 Task: Find connections with filter location Villanueva de la Serena with filter topic #Projectmanagements with filter profile language Spanish with filter current company WeWork India with filter school The Interior Design Institute with filter industry Retail Pharmacies with filter service category iOS Development with filter keywords title Organizer
Action: Mouse moved to (569, 76)
Screenshot: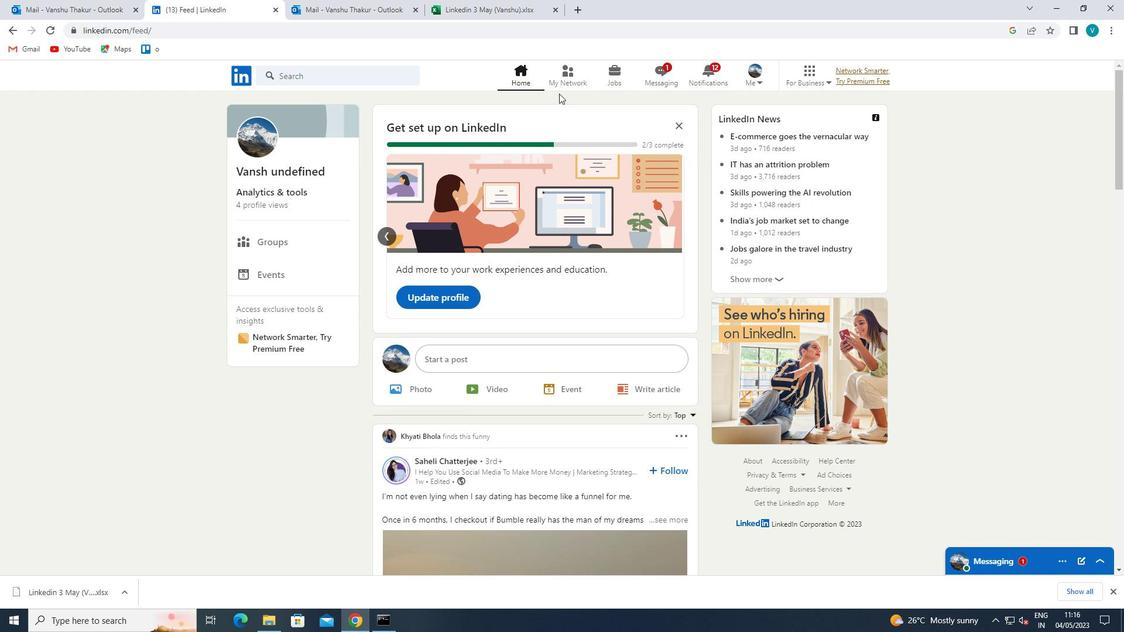 
Action: Mouse pressed left at (569, 76)
Screenshot: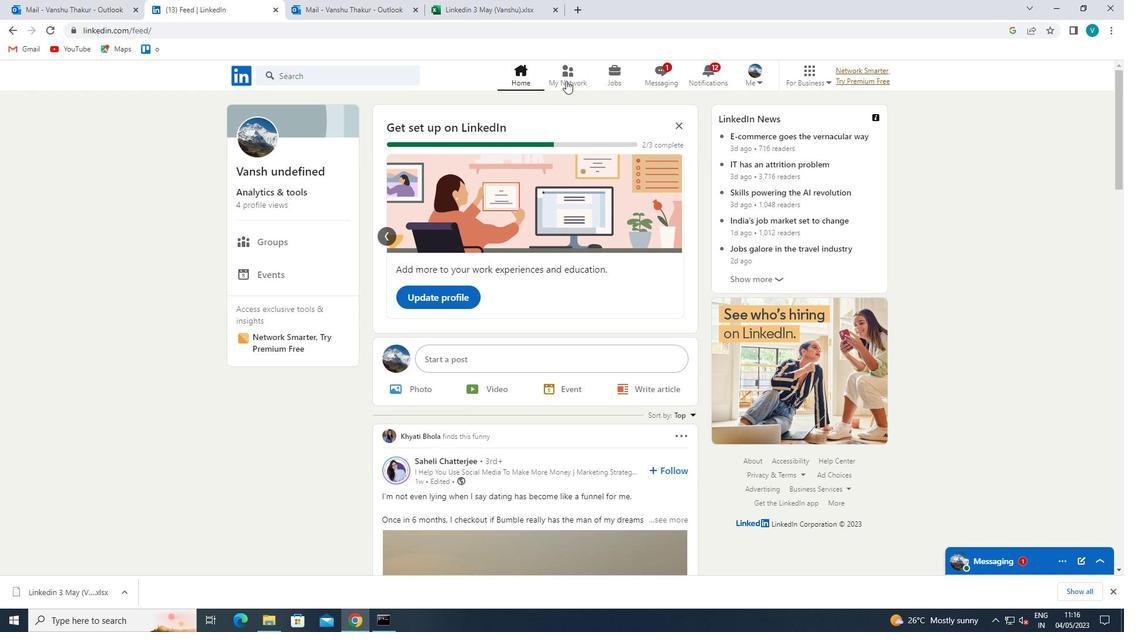 
Action: Mouse moved to (326, 142)
Screenshot: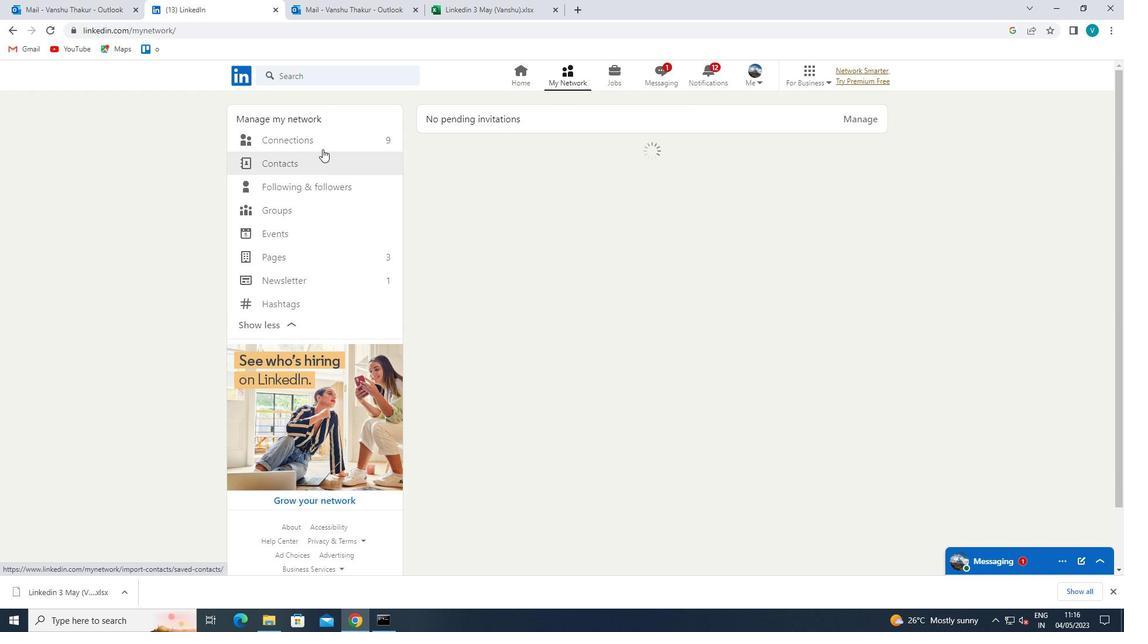 
Action: Mouse pressed left at (326, 142)
Screenshot: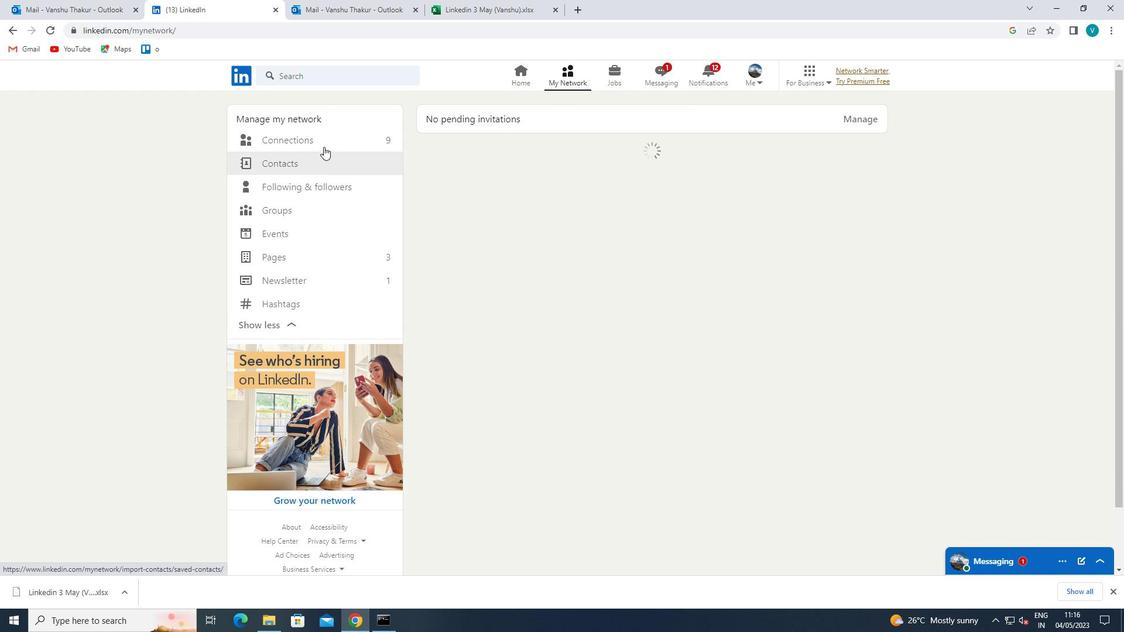 
Action: Mouse moved to (673, 144)
Screenshot: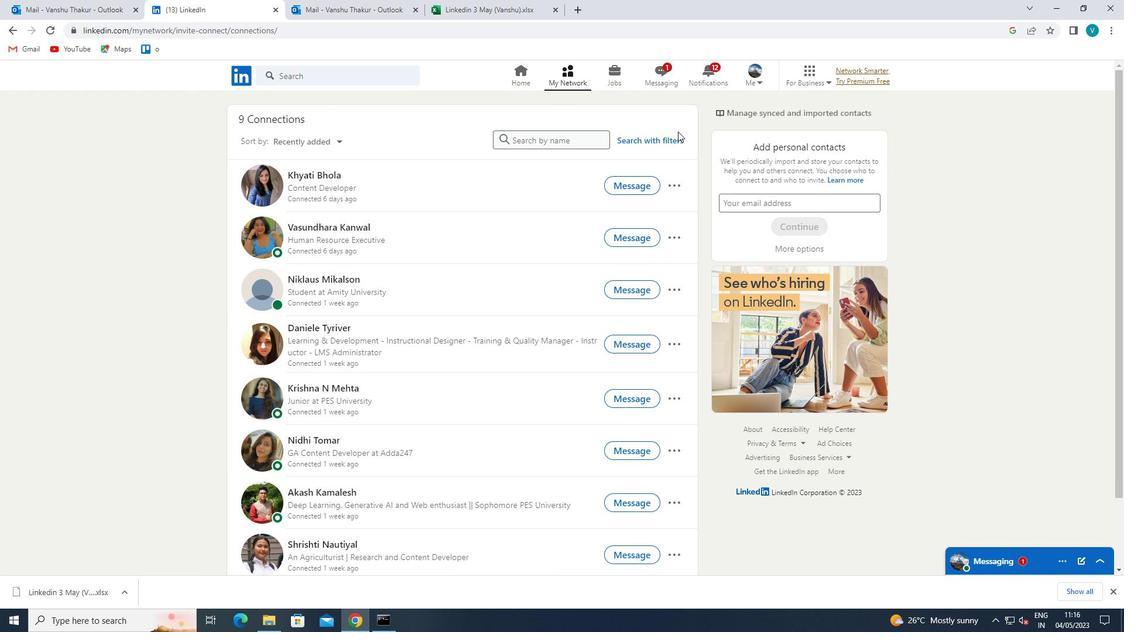 
Action: Mouse pressed left at (673, 144)
Screenshot: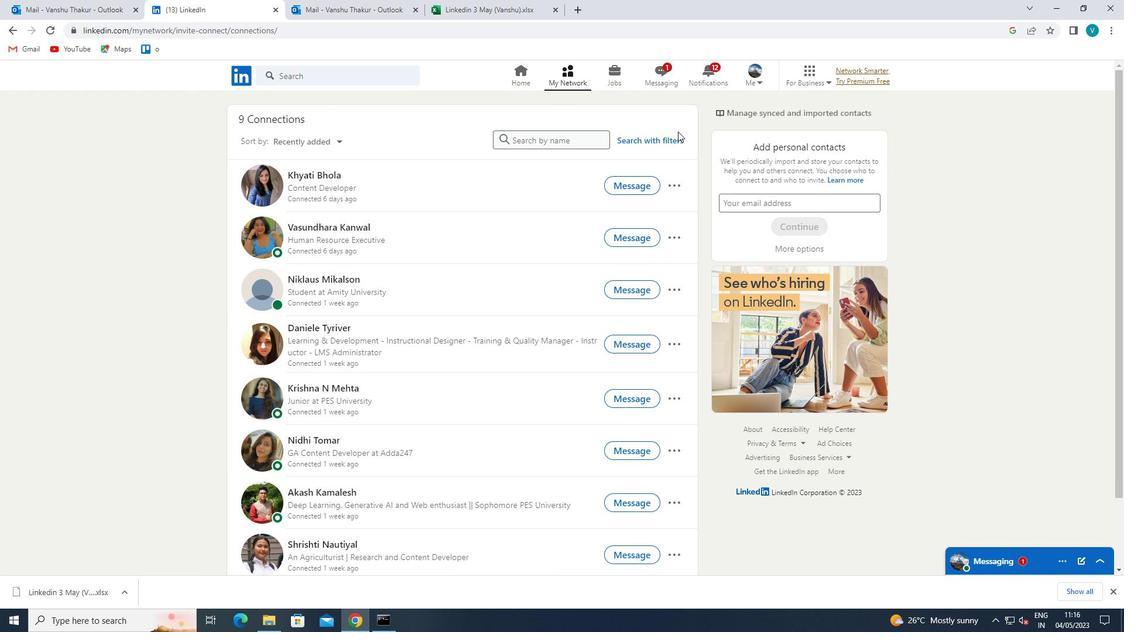 
Action: Mouse moved to (574, 111)
Screenshot: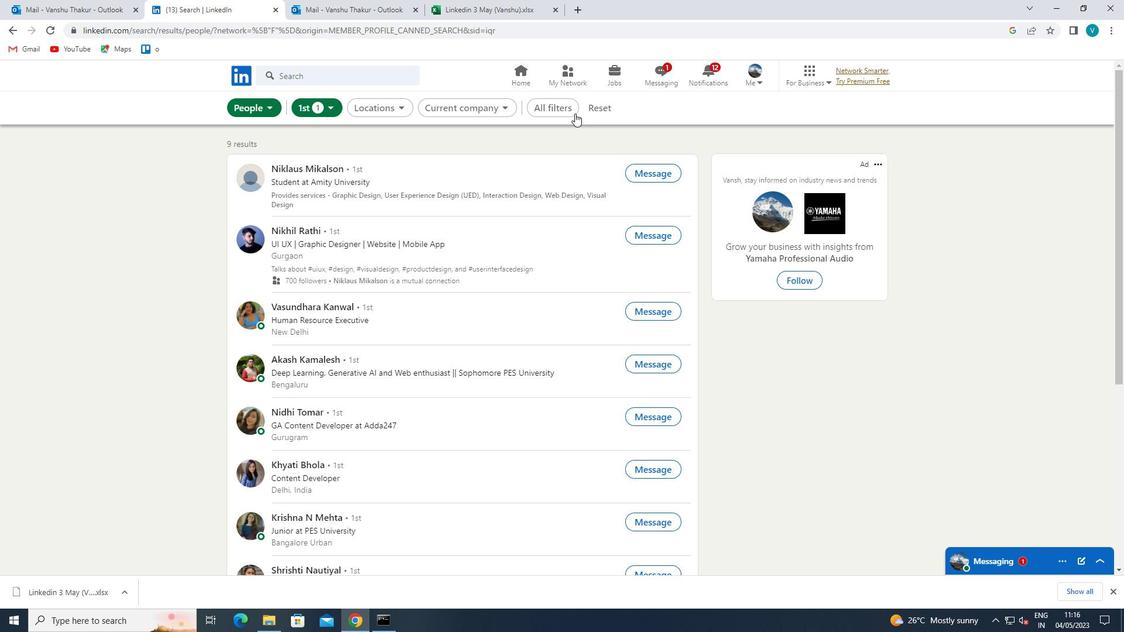 
Action: Mouse pressed left at (574, 111)
Screenshot: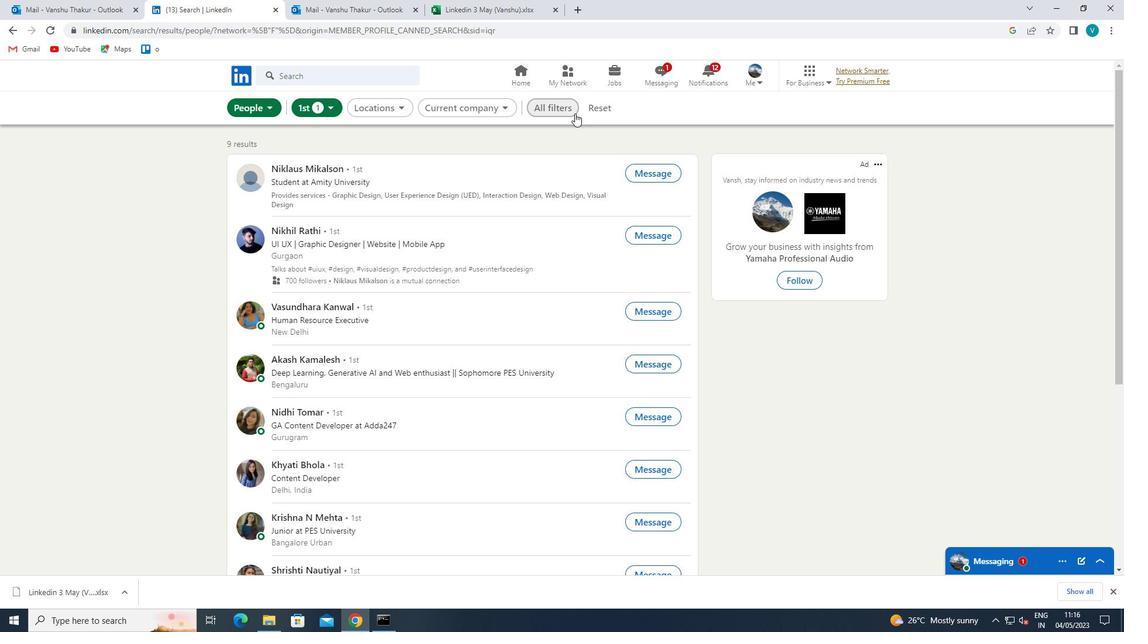 
Action: Mouse moved to (915, 207)
Screenshot: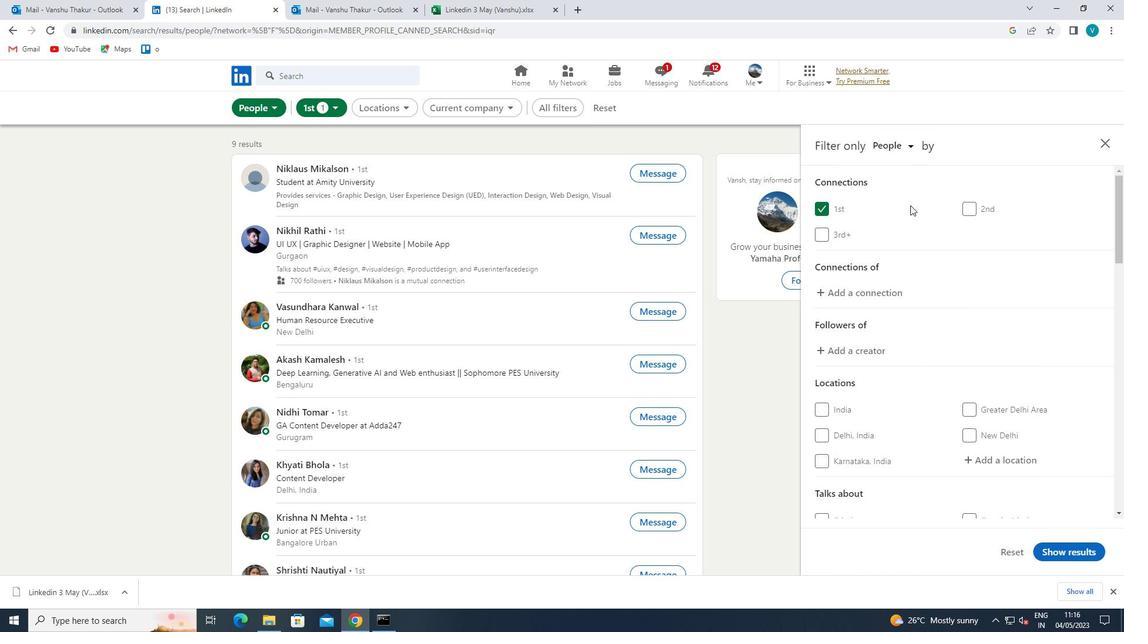 
Action: Mouse scrolled (915, 206) with delta (0, 0)
Screenshot: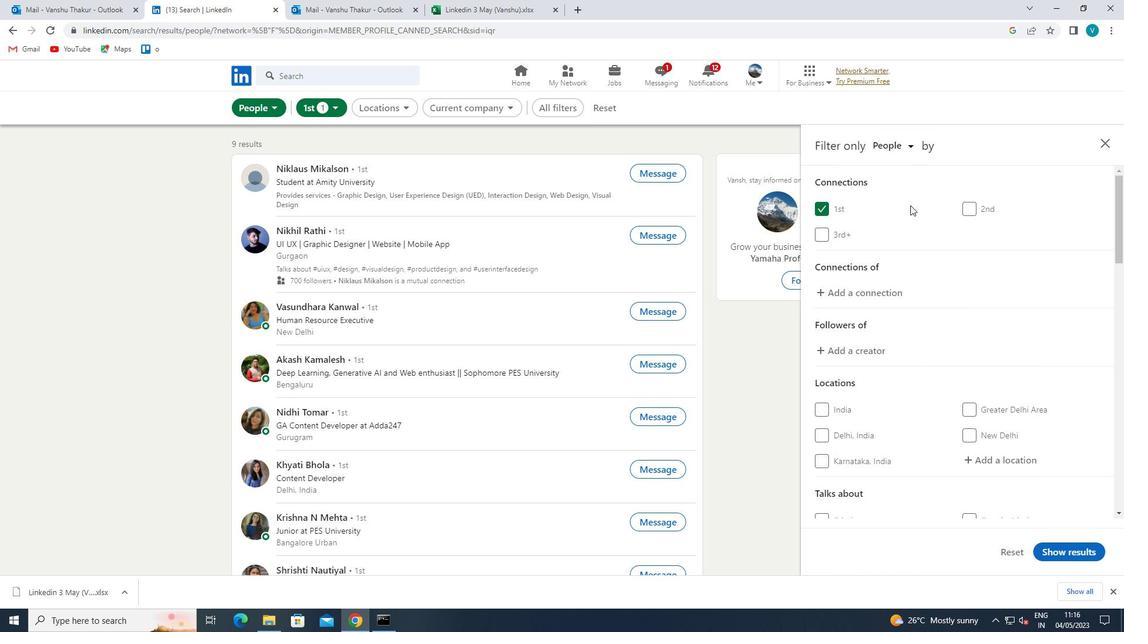 
Action: Mouse moved to (917, 208)
Screenshot: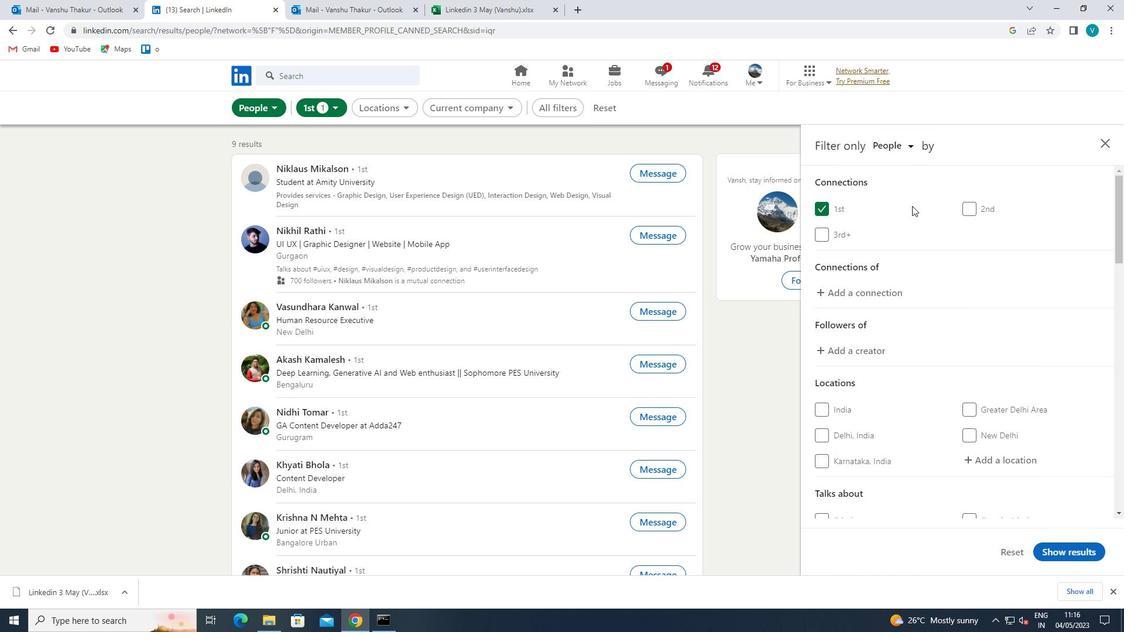 
Action: Mouse scrolled (917, 207) with delta (0, 0)
Screenshot: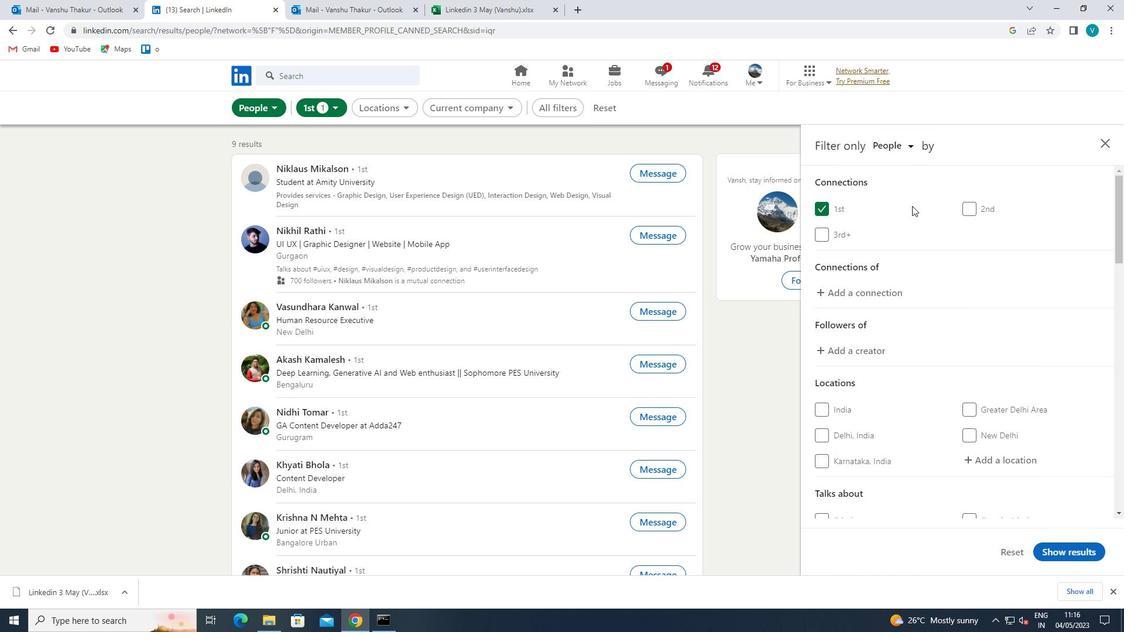 
Action: Mouse moved to (918, 208)
Screenshot: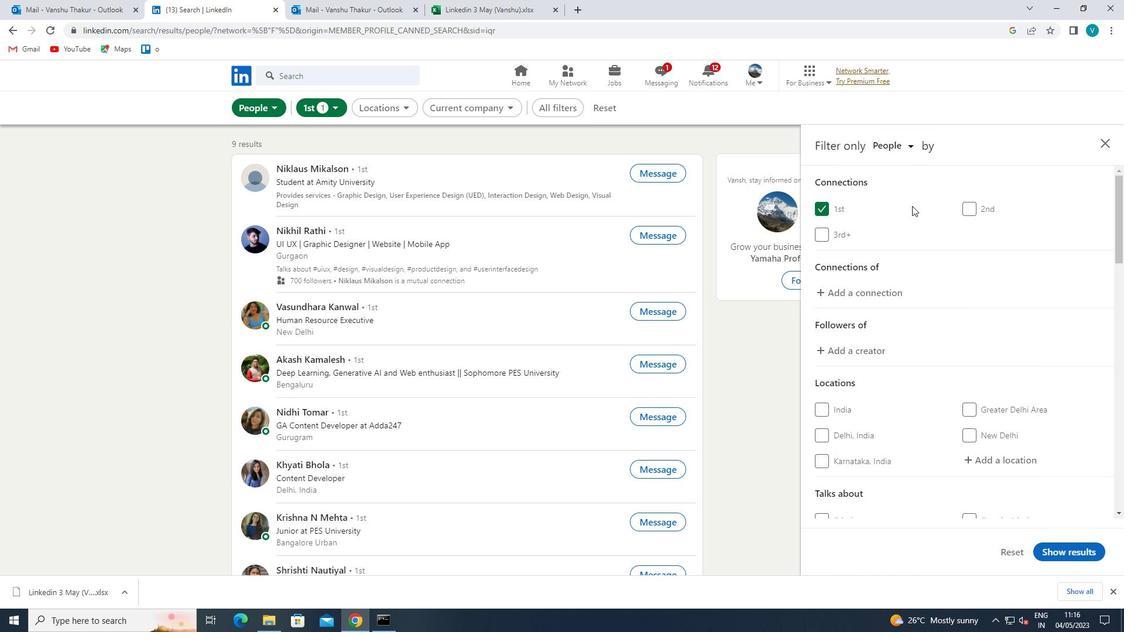 
Action: Mouse scrolled (918, 207) with delta (0, 0)
Screenshot: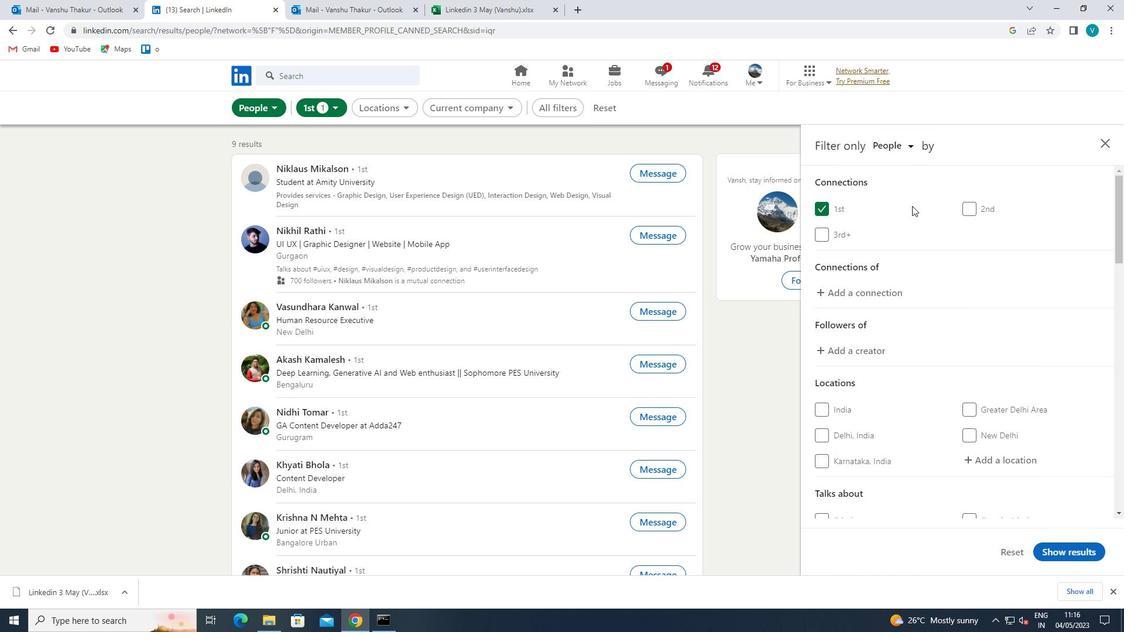 
Action: Mouse moved to (991, 280)
Screenshot: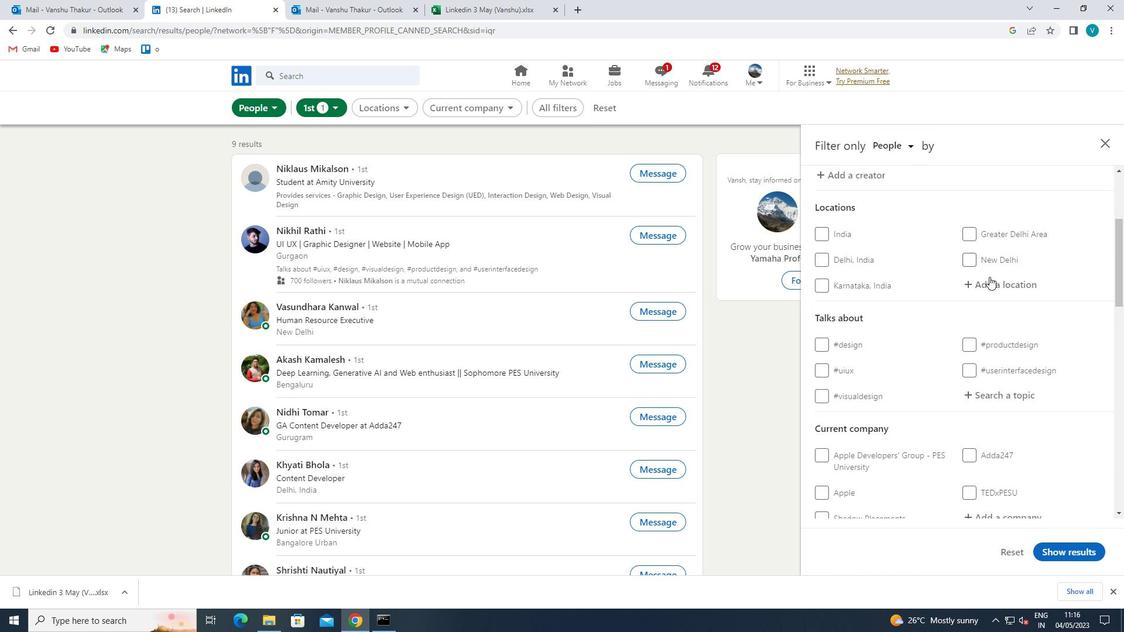 
Action: Mouse pressed left at (991, 280)
Screenshot: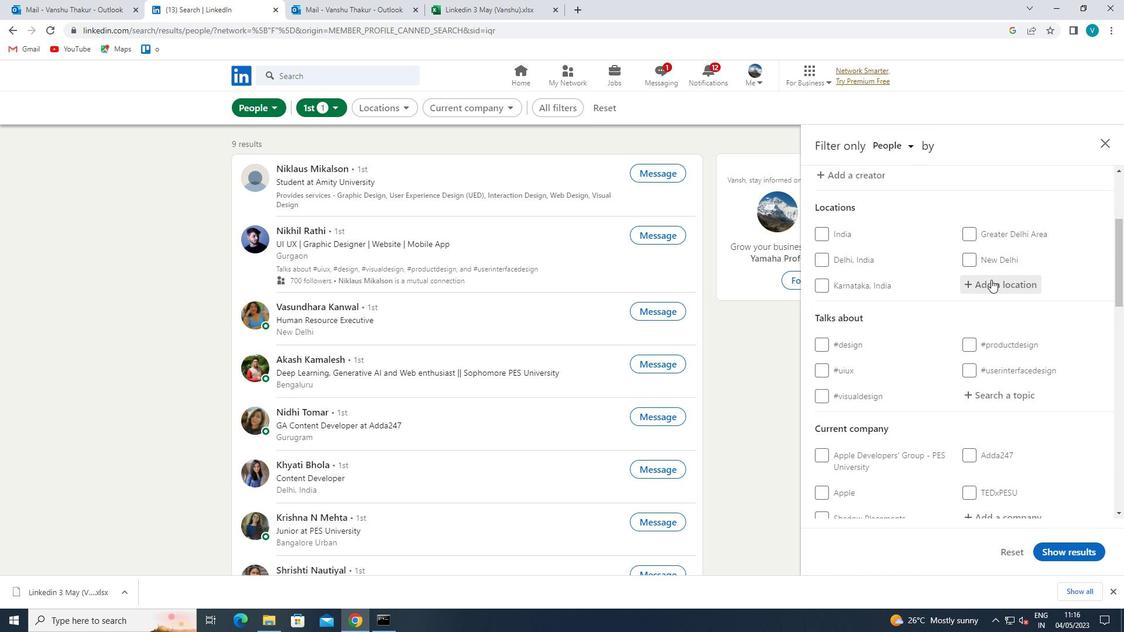 
Action: Key pressed <Key.shift>VILLANUEVA
Screenshot: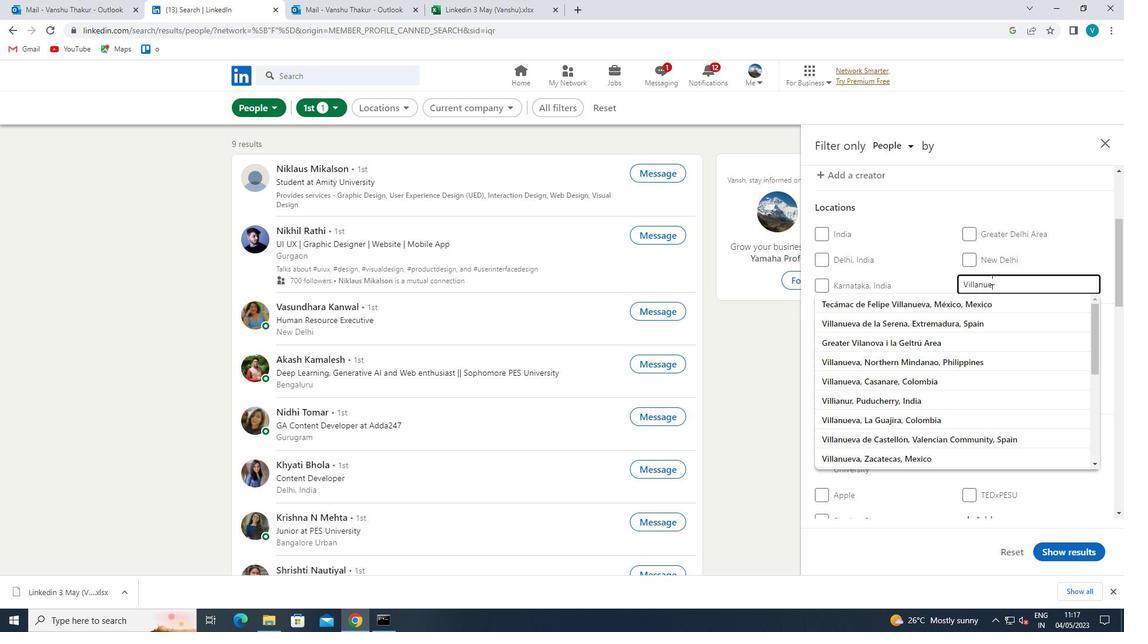 
Action: Mouse moved to (989, 313)
Screenshot: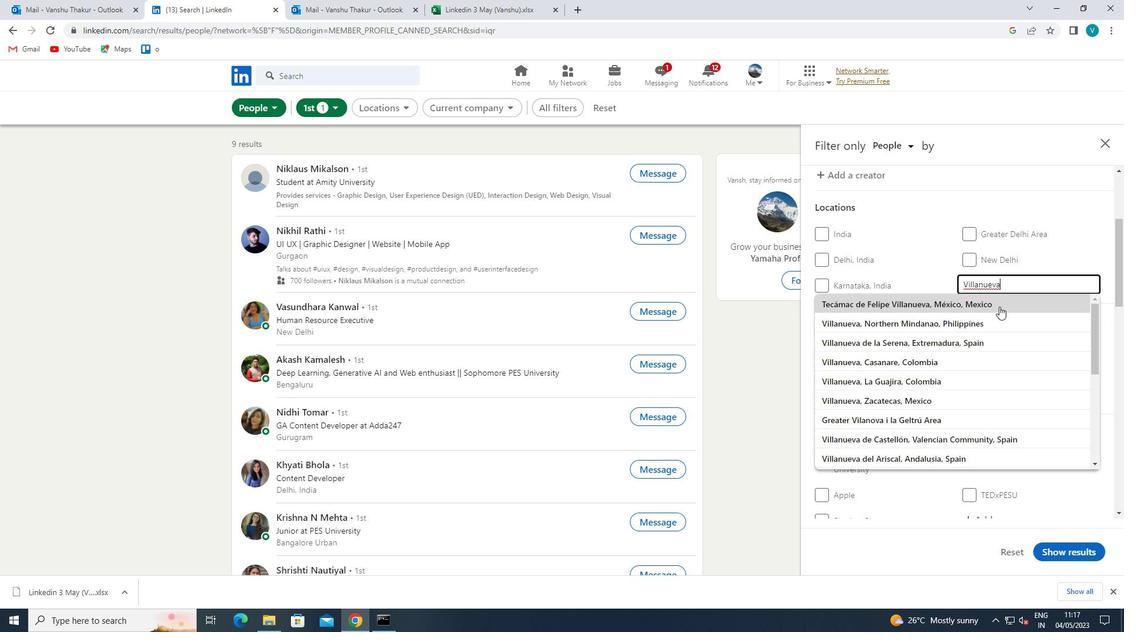 
Action: Mouse pressed left at (989, 313)
Screenshot: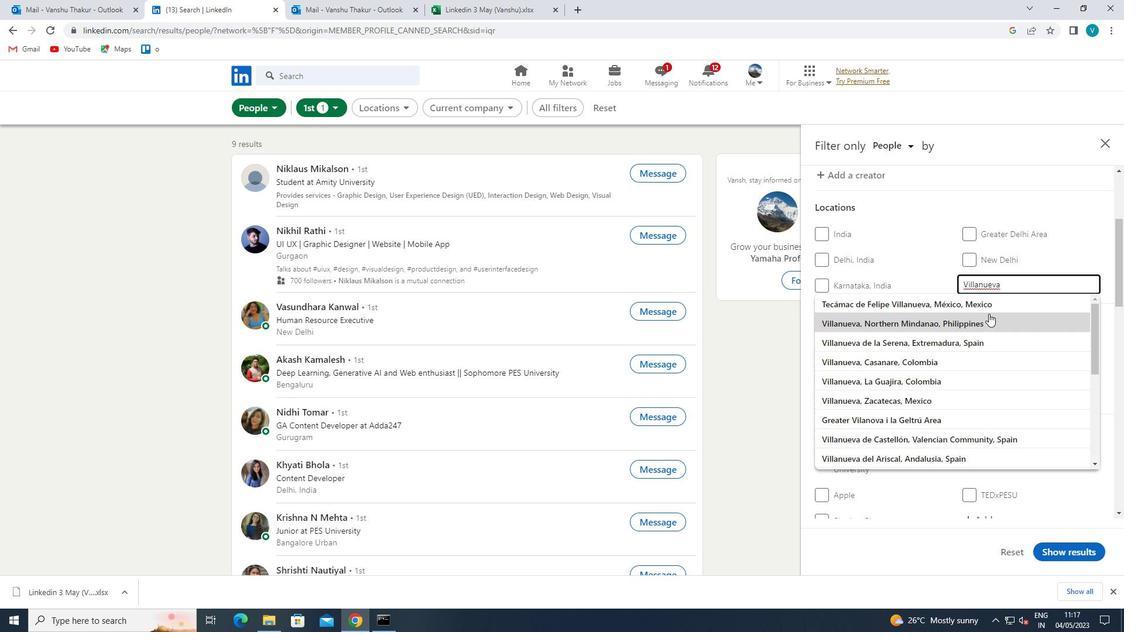 
Action: Mouse moved to (989, 314)
Screenshot: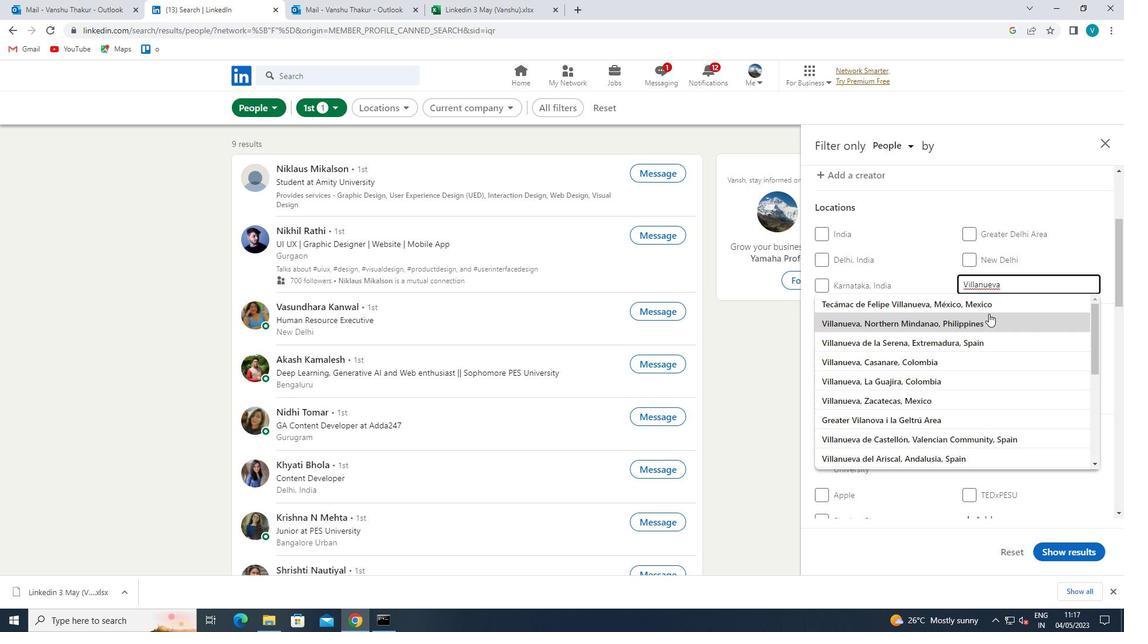 
Action: Mouse scrolled (989, 313) with delta (0, 0)
Screenshot: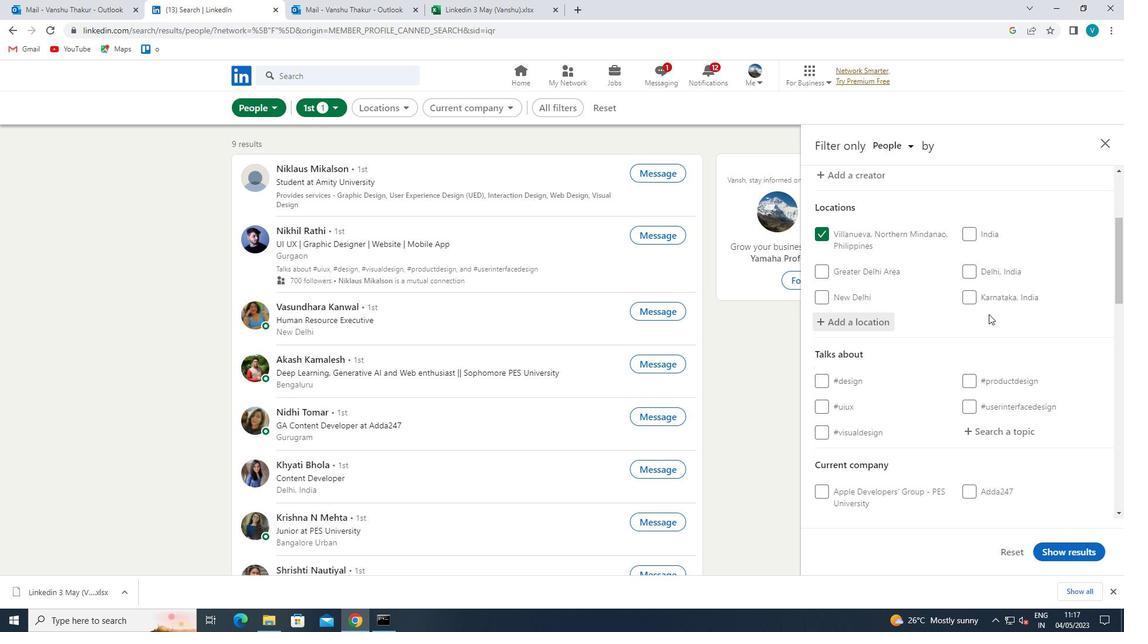 
Action: Mouse scrolled (989, 313) with delta (0, 0)
Screenshot: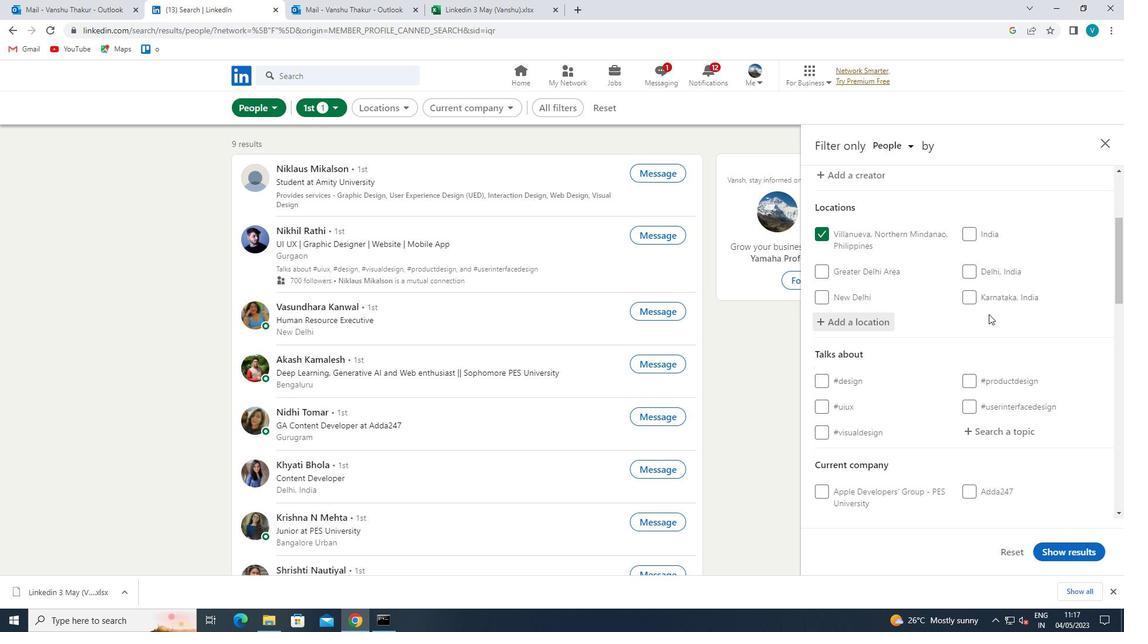 
Action: Mouse moved to (991, 313)
Screenshot: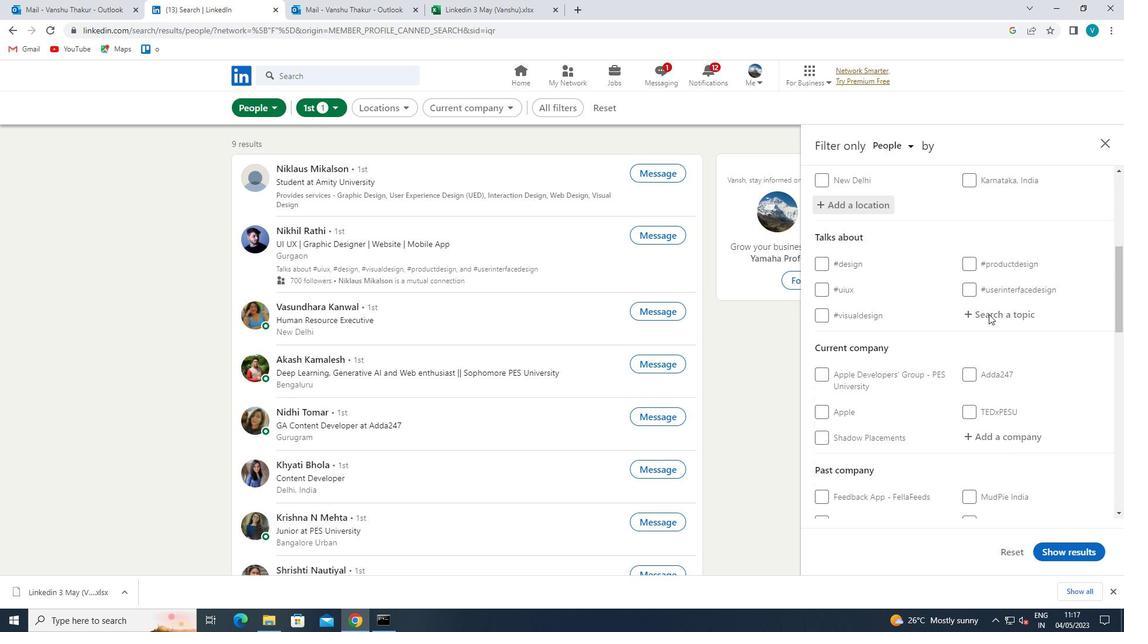
Action: Mouse pressed left at (991, 313)
Screenshot: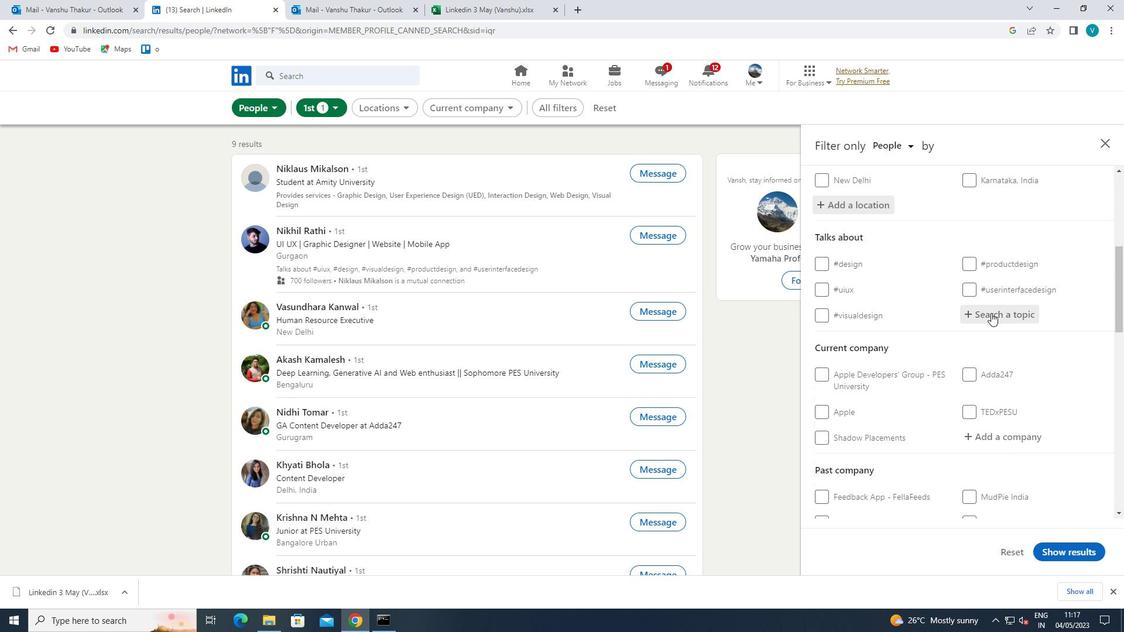 
Action: Mouse moved to (991, 313)
Screenshot: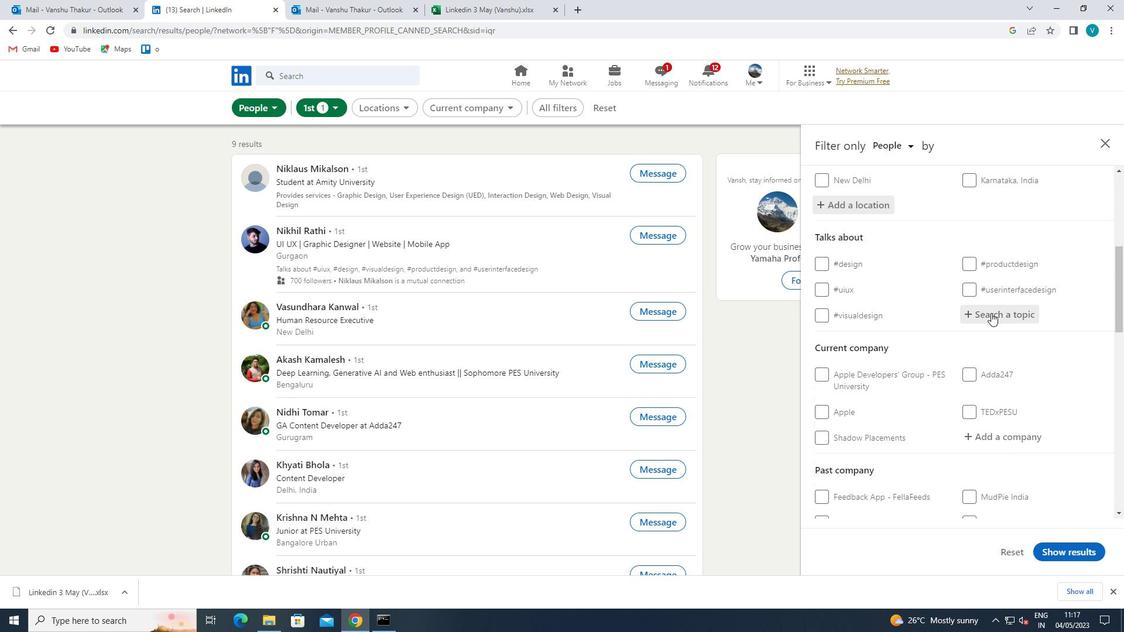 
Action: Key pressed PROJECT
Screenshot: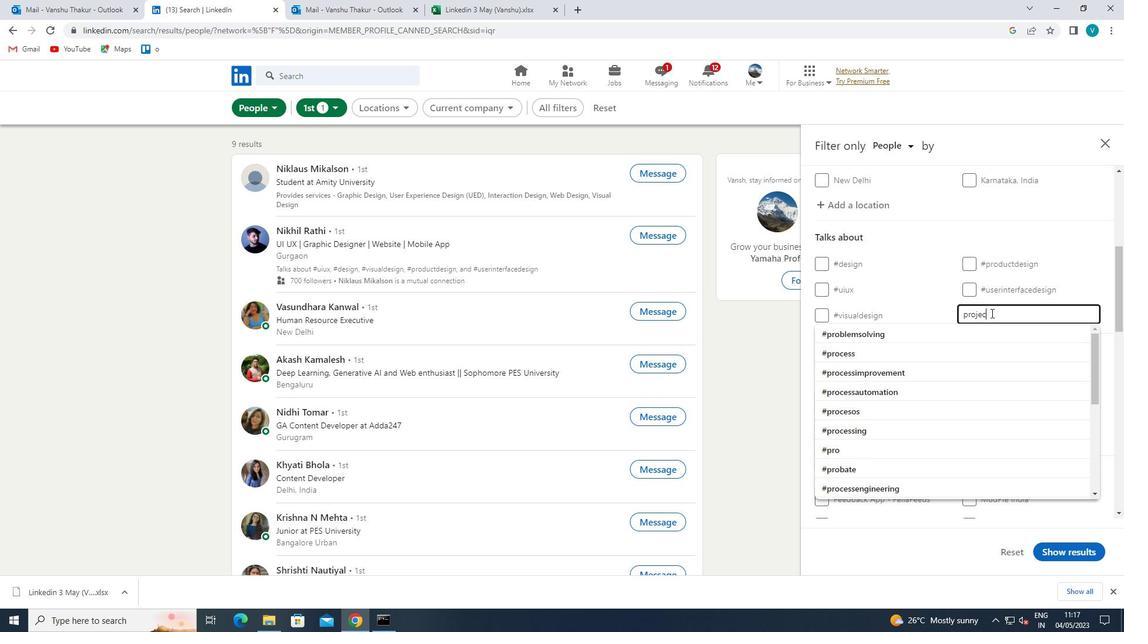 
Action: Mouse moved to (987, 316)
Screenshot: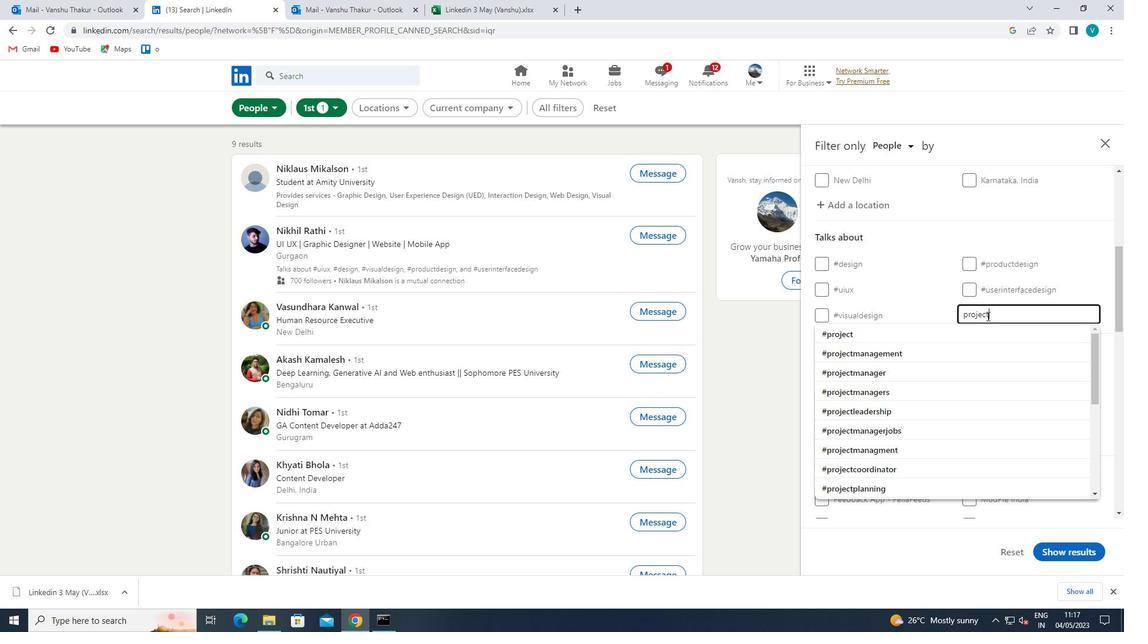 
Action: Key pressed MANAGEMENTS
Screenshot: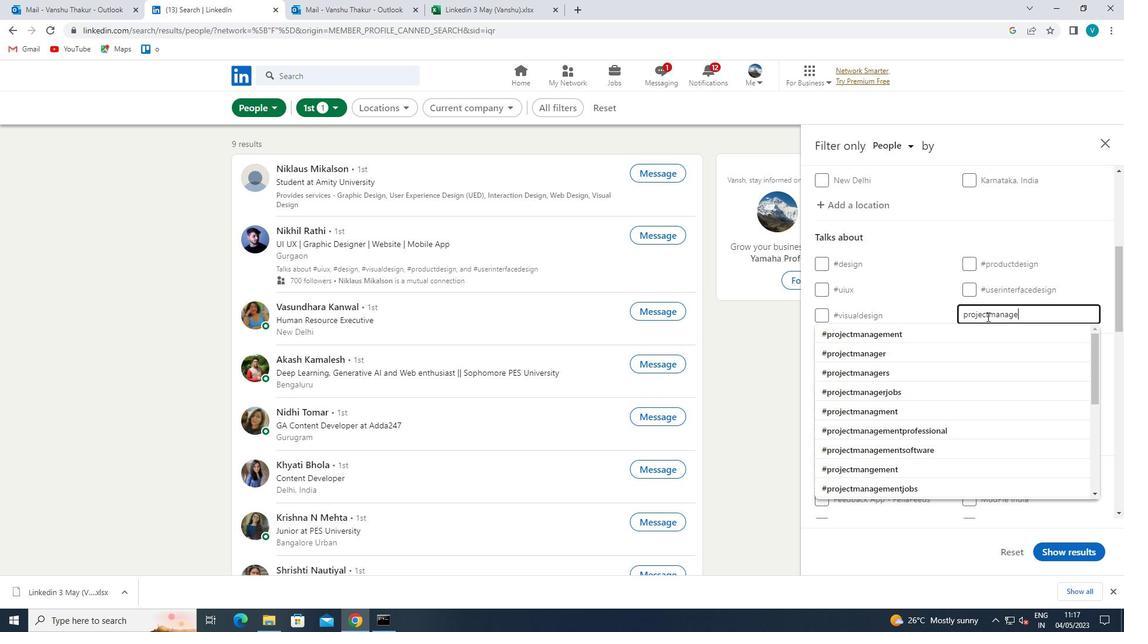 
Action: Mouse moved to (957, 310)
Screenshot: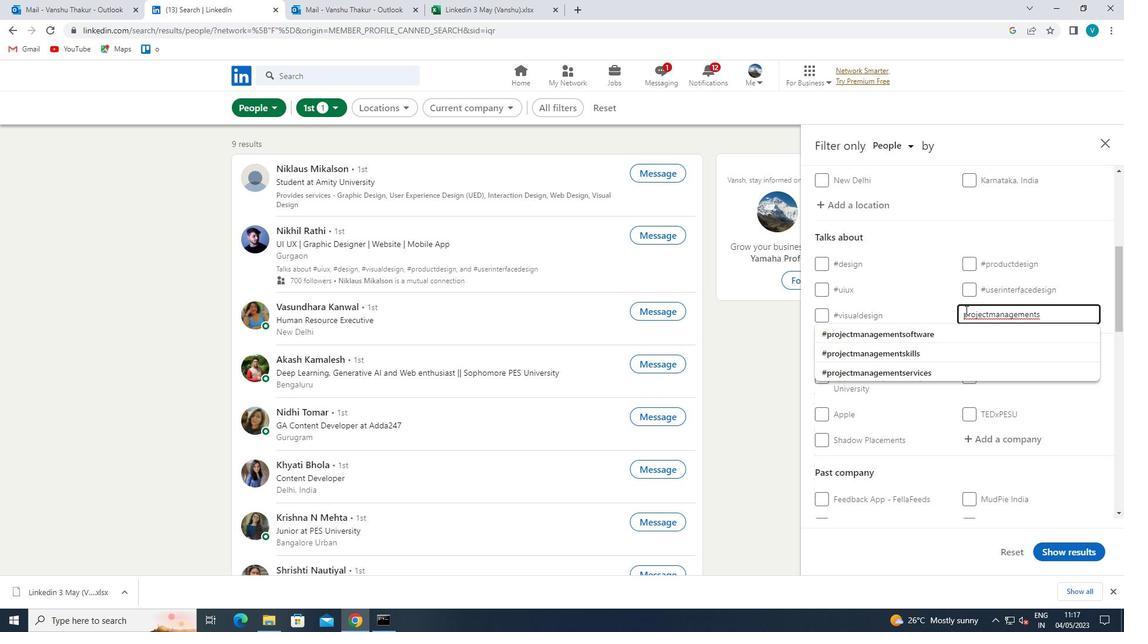 
Action: Mouse pressed left at (957, 310)
Screenshot: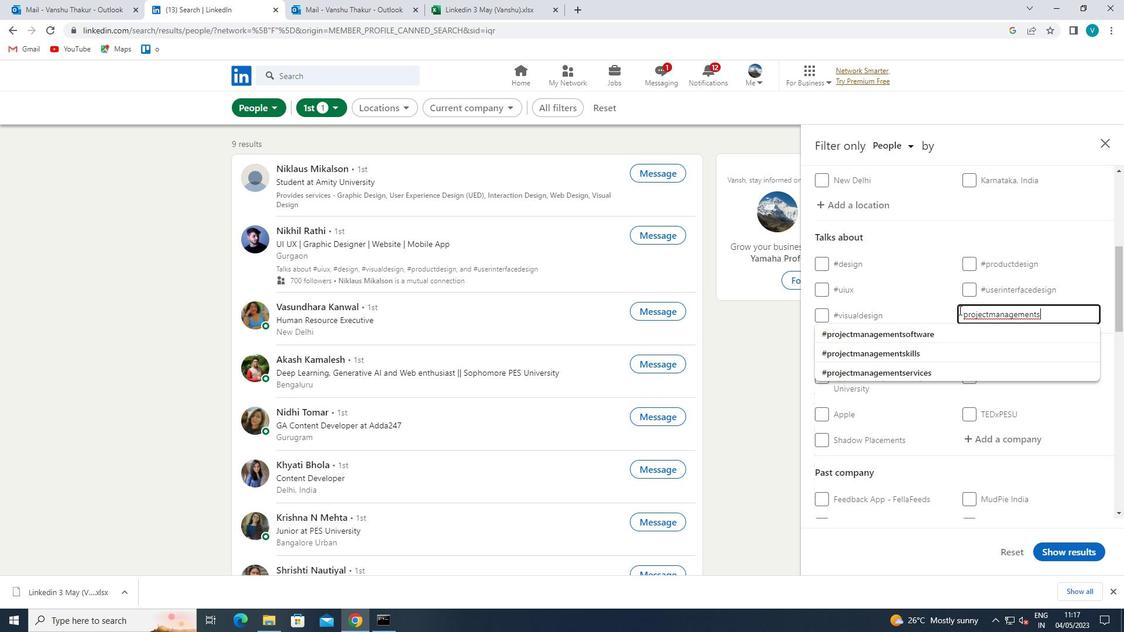
Action: Mouse moved to (957, 309)
Screenshot: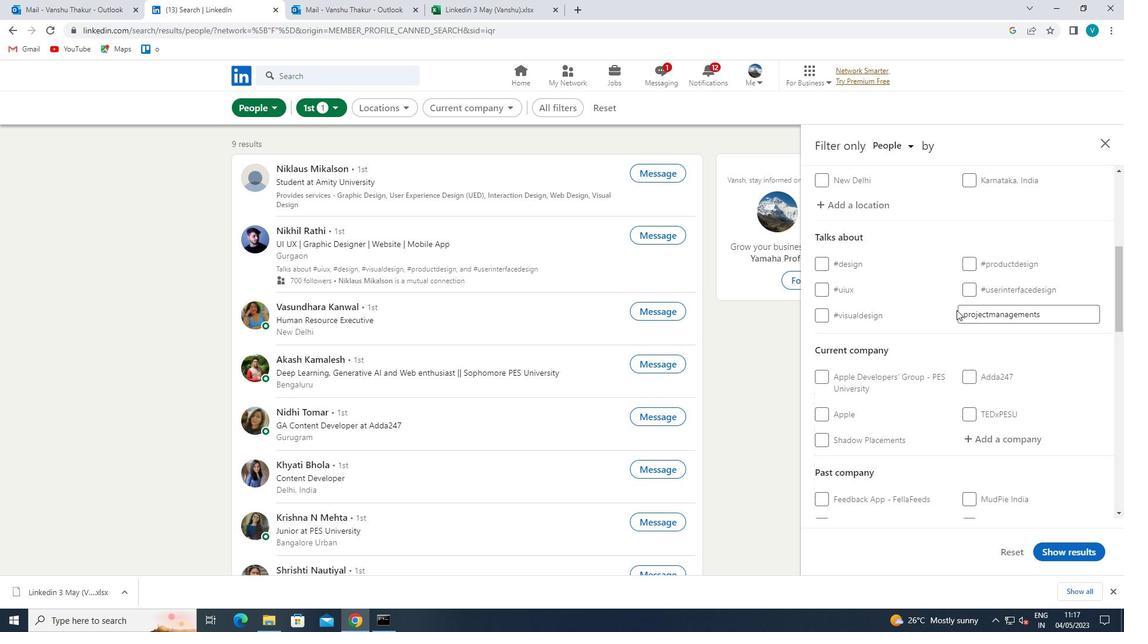 
Action: Mouse scrolled (957, 309) with delta (0, 0)
Screenshot: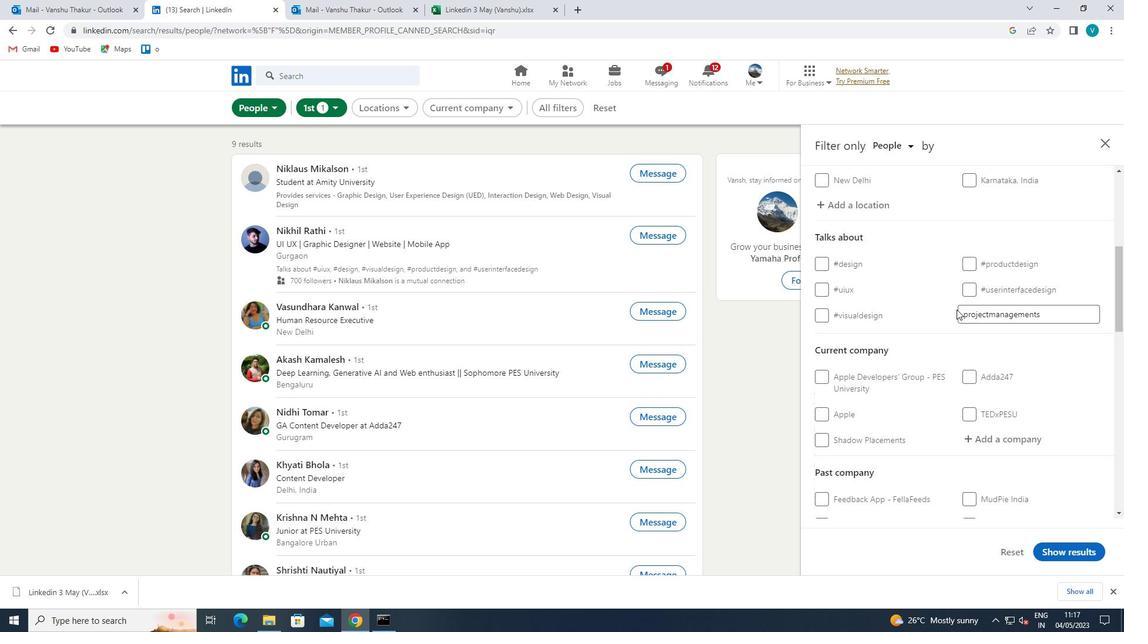 
Action: Mouse scrolled (957, 309) with delta (0, 0)
Screenshot: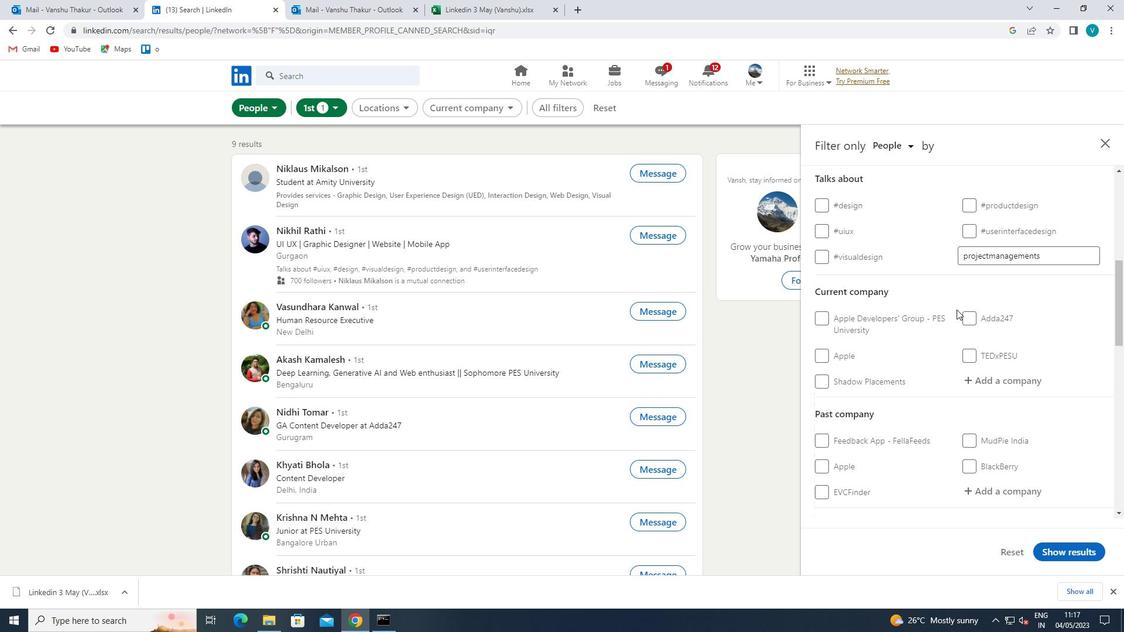 
Action: Mouse moved to (993, 319)
Screenshot: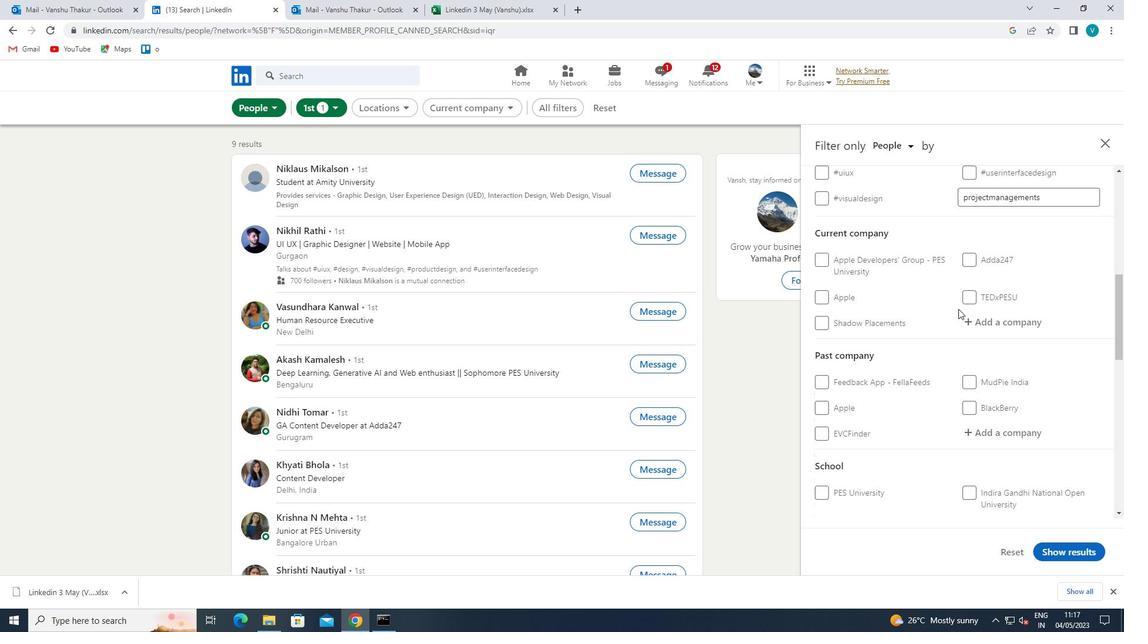 
Action: Mouse pressed left at (993, 319)
Screenshot: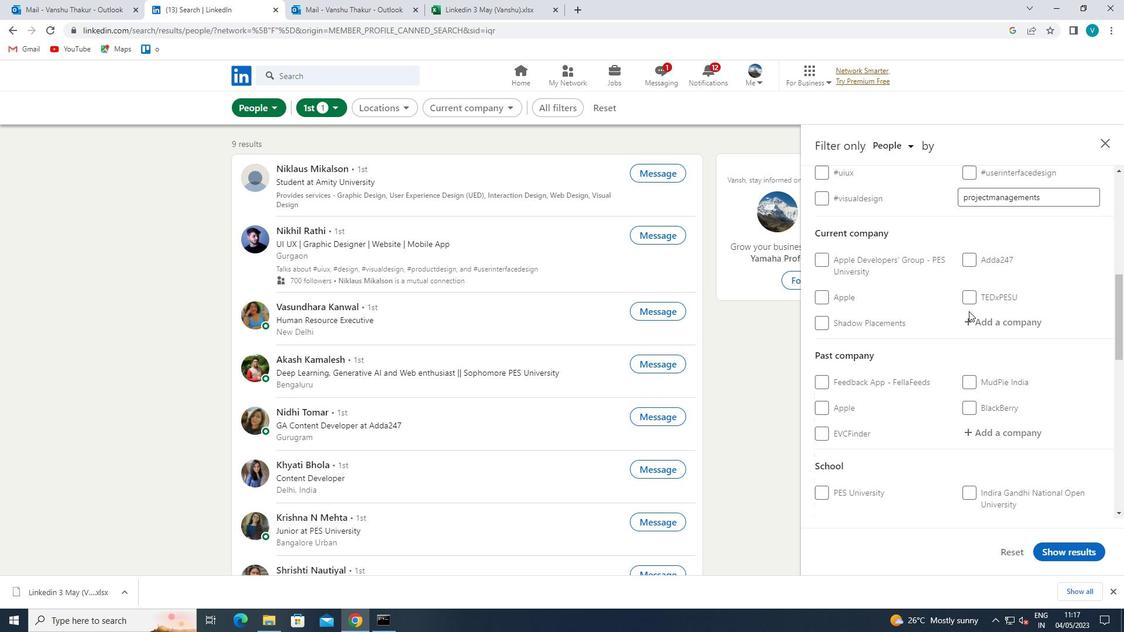 
Action: Mouse moved to (995, 319)
Screenshot: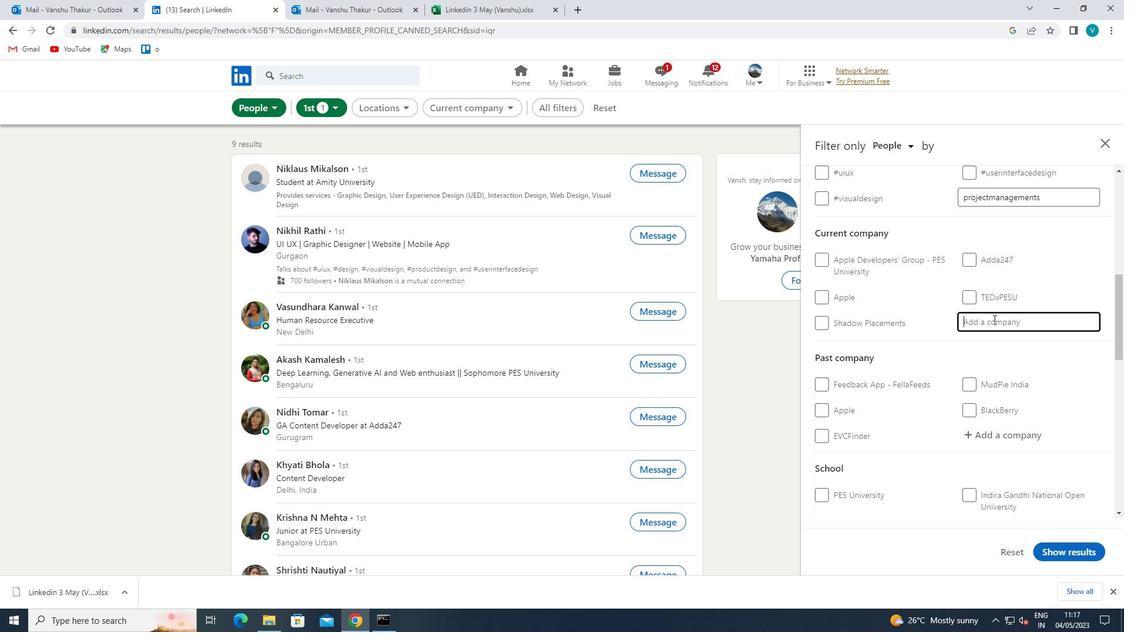
Action: Key pressed <Key.shift>WE<Key.shift><Key.shift><Key.shift>W
Screenshot: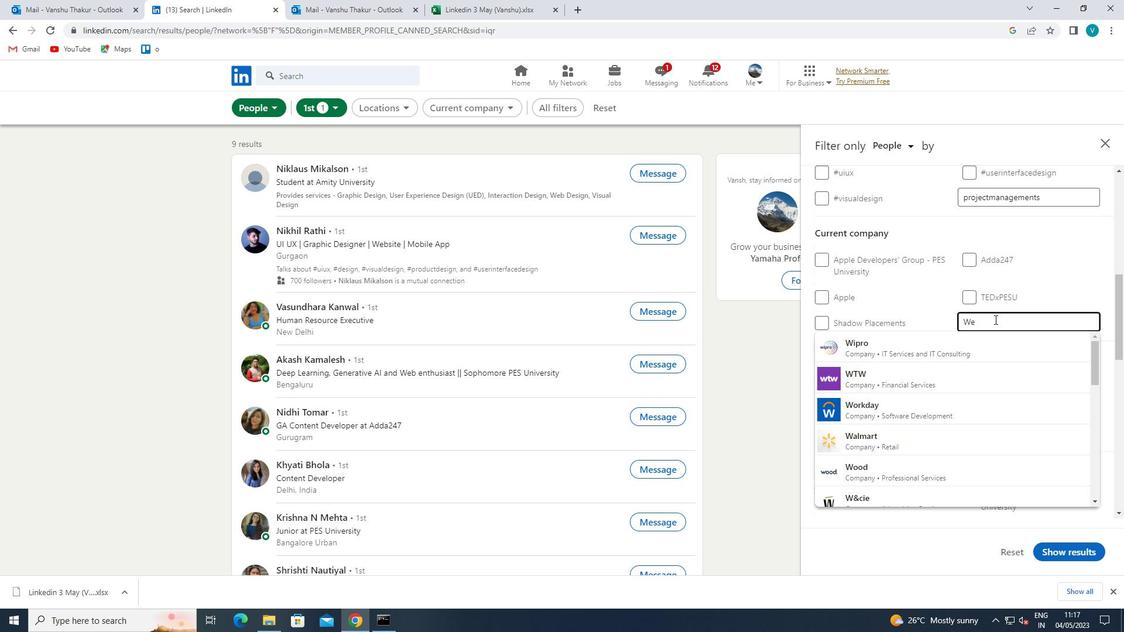 
Action: Mouse moved to (972, 373)
Screenshot: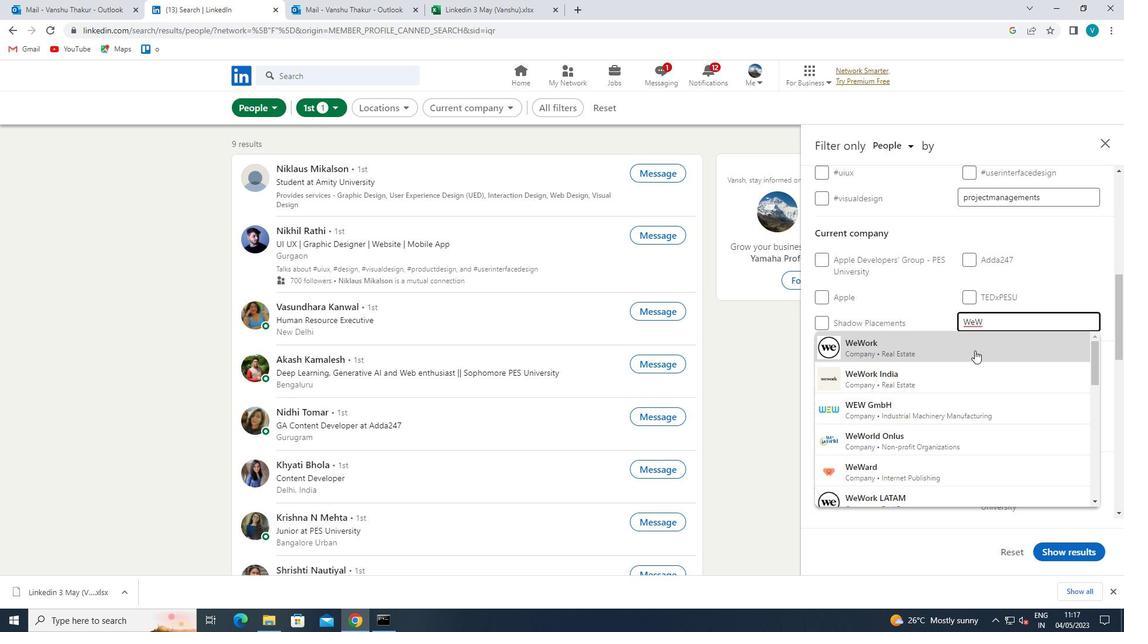 
Action: Mouse pressed left at (972, 373)
Screenshot: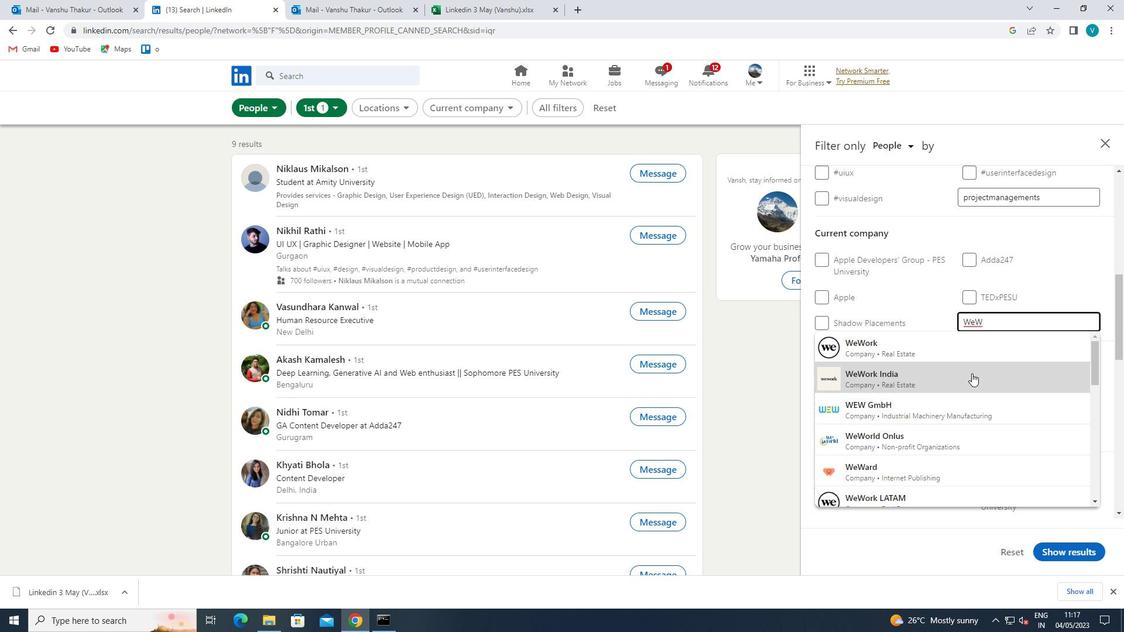 
Action: Mouse moved to (972, 373)
Screenshot: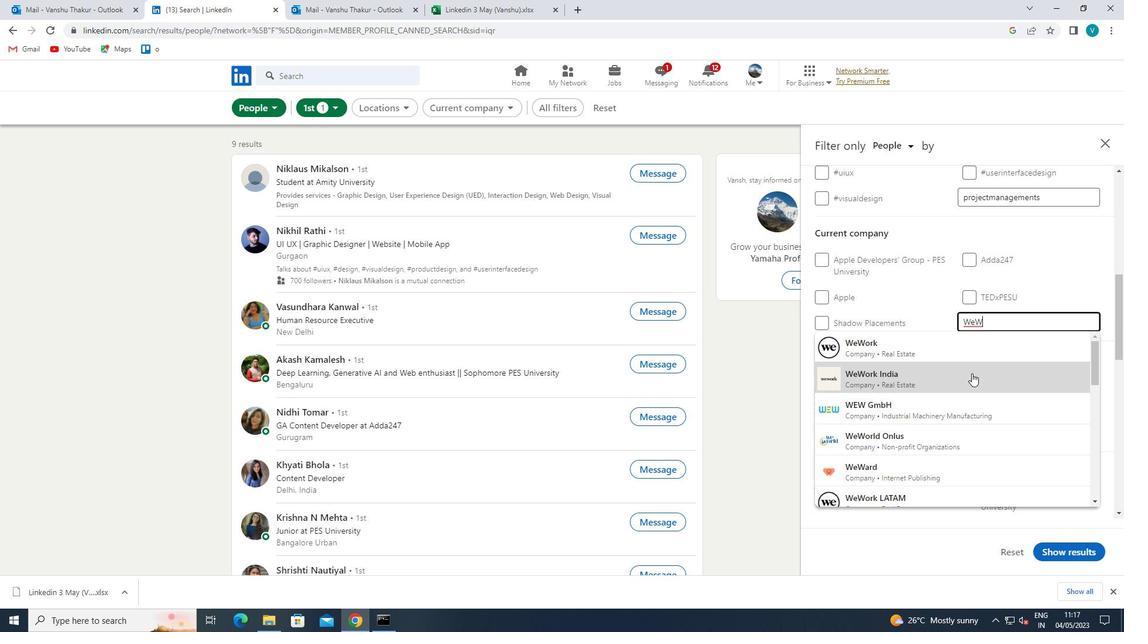 
Action: Mouse scrolled (972, 373) with delta (0, 0)
Screenshot: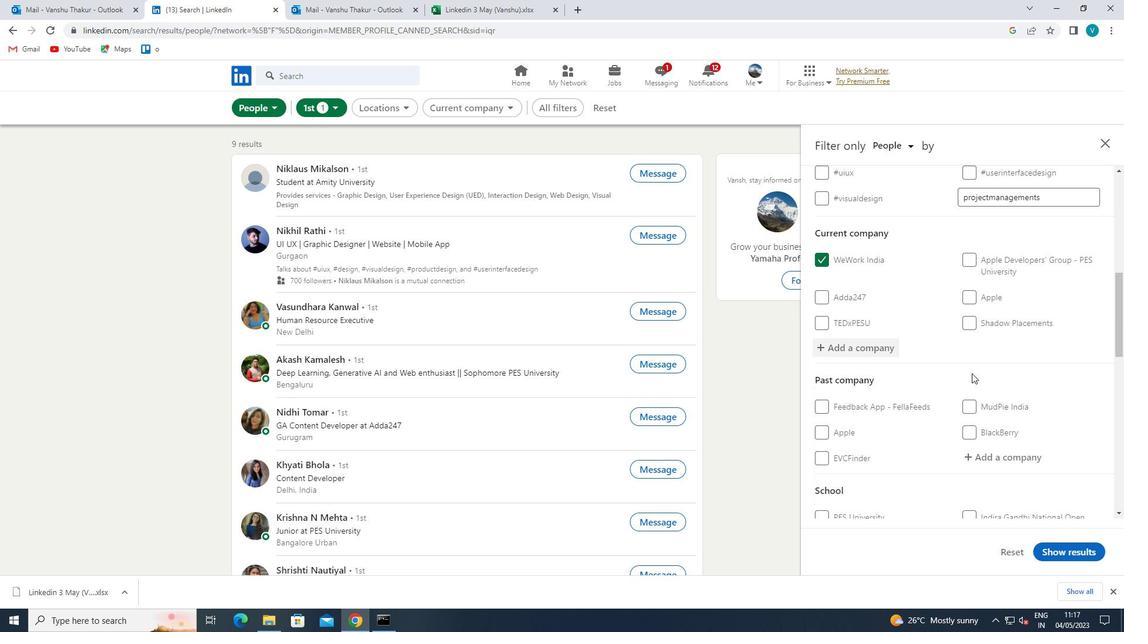 
Action: Mouse scrolled (972, 373) with delta (0, 0)
Screenshot: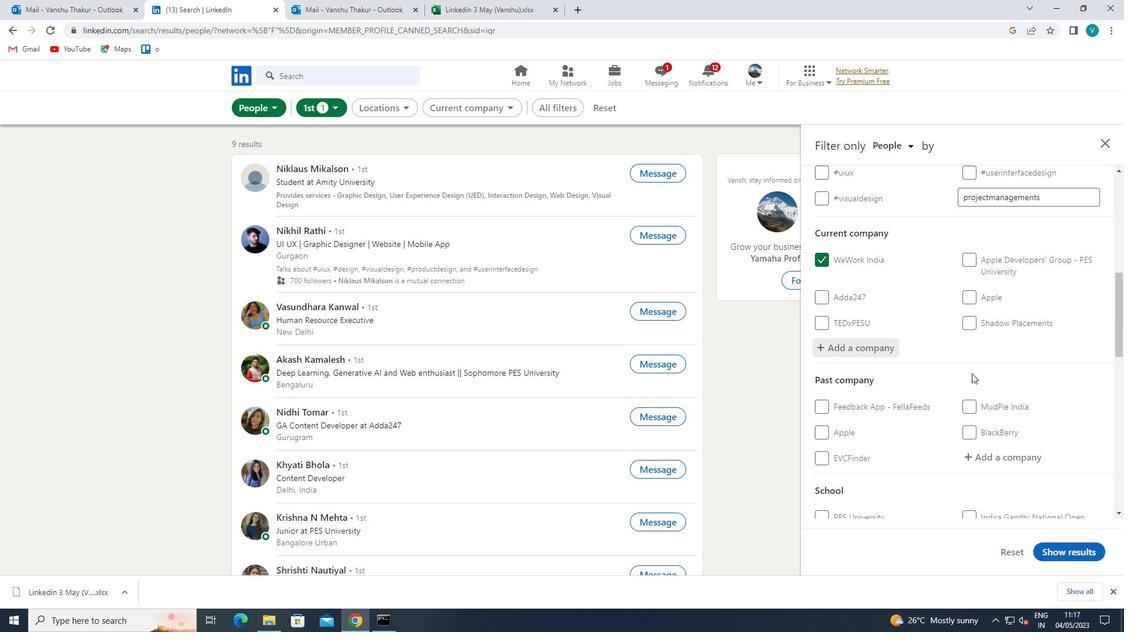 
Action: Mouse moved to (972, 373)
Screenshot: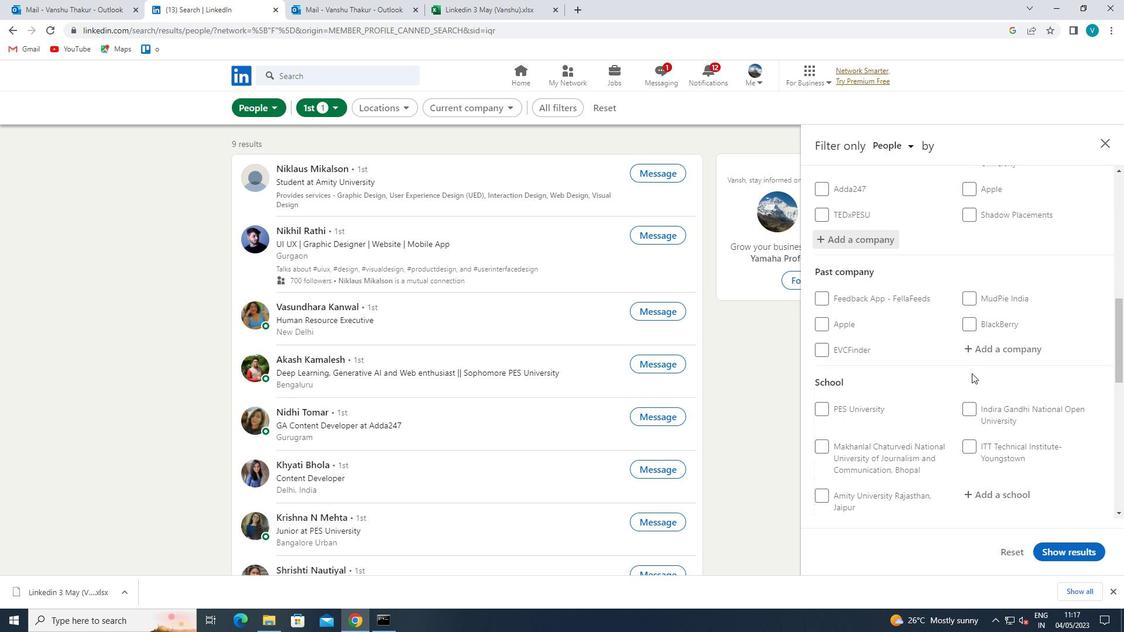 
Action: Mouse scrolled (972, 373) with delta (0, 0)
Screenshot: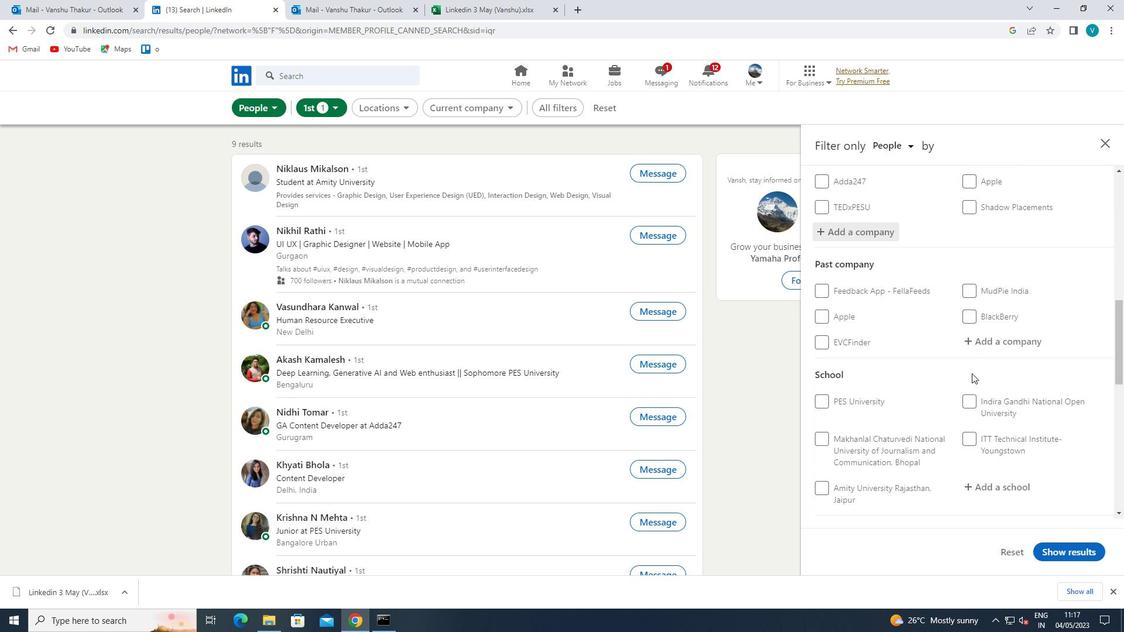 
Action: Mouse scrolled (972, 373) with delta (0, 0)
Screenshot: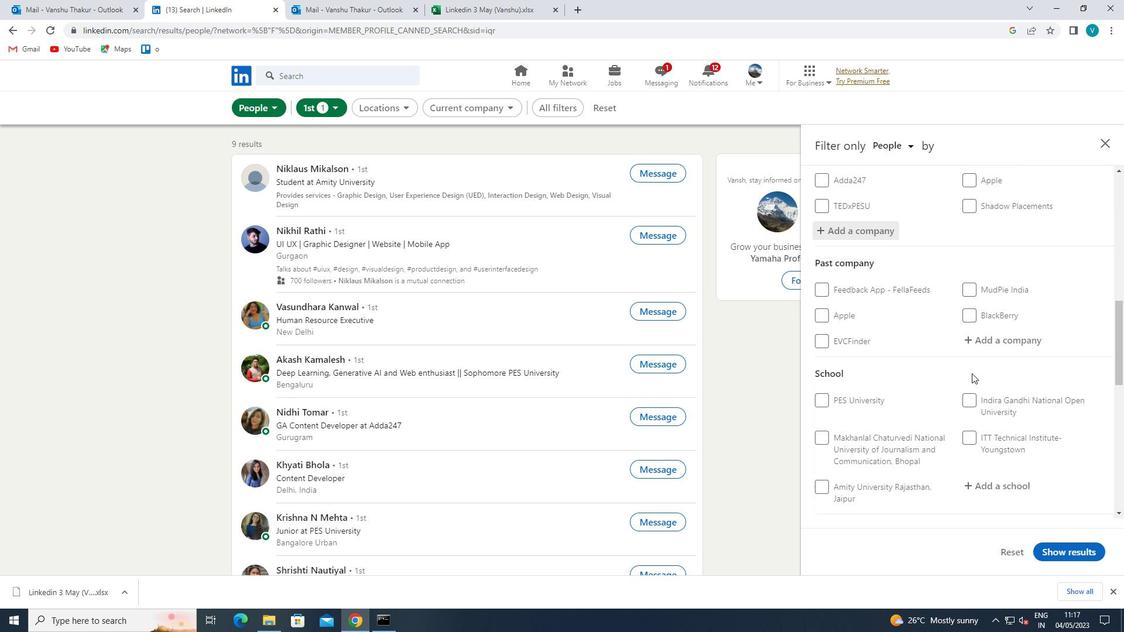 
Action: Mouse moved to (991, 360)
Screenshot: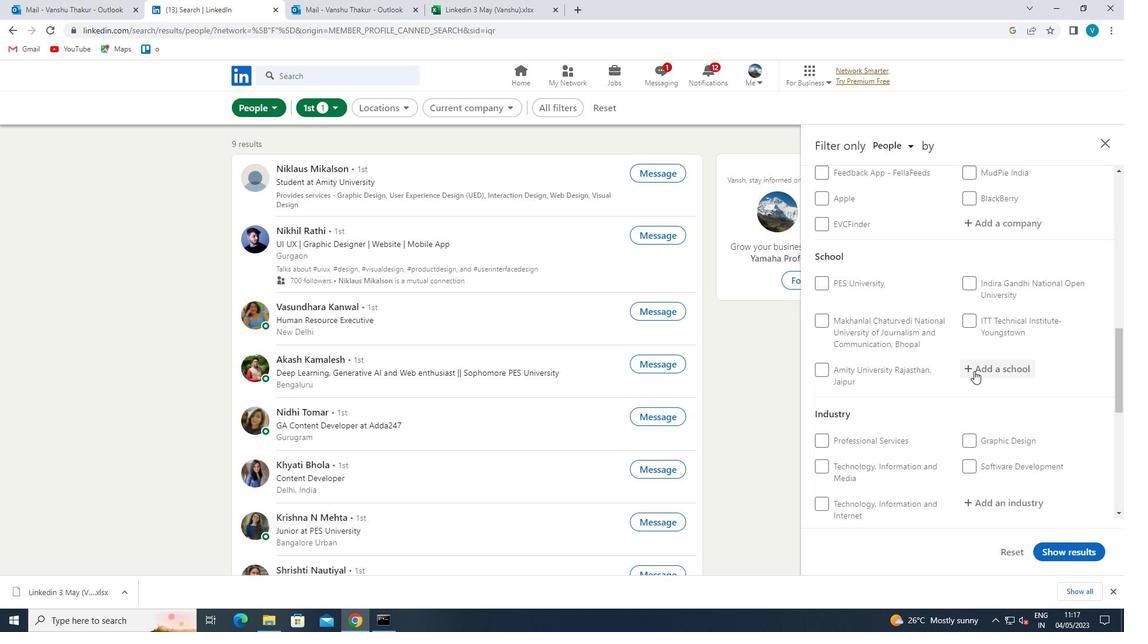 
Action: Mouse pressed left at (991, 360)
Screenshot: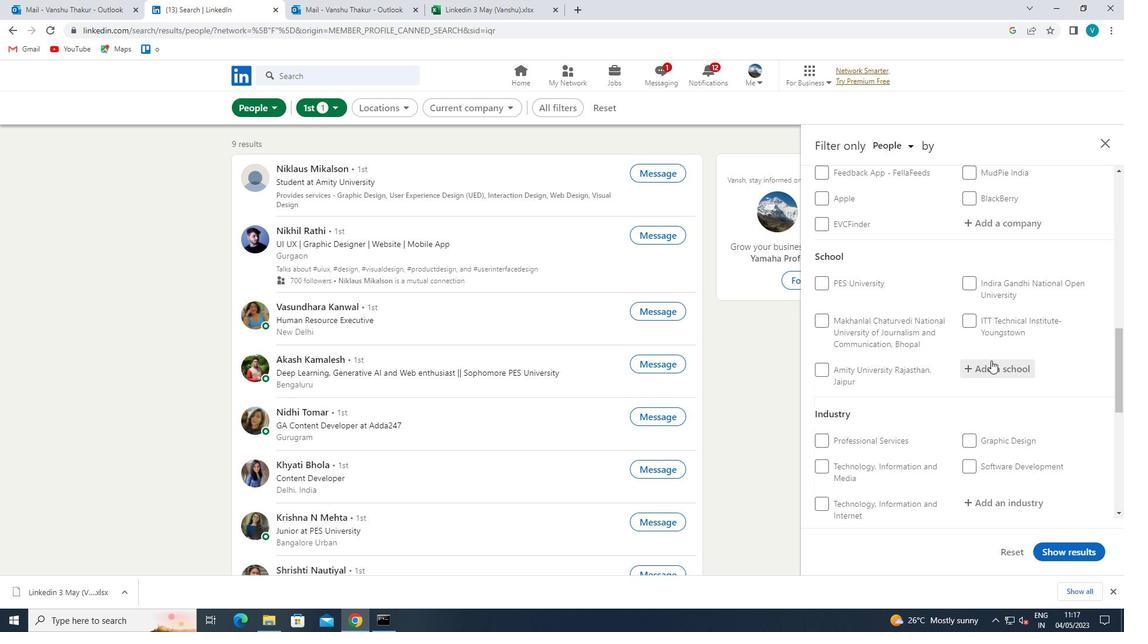 
Action: Mouse moved to (998, 355)
Screenshot: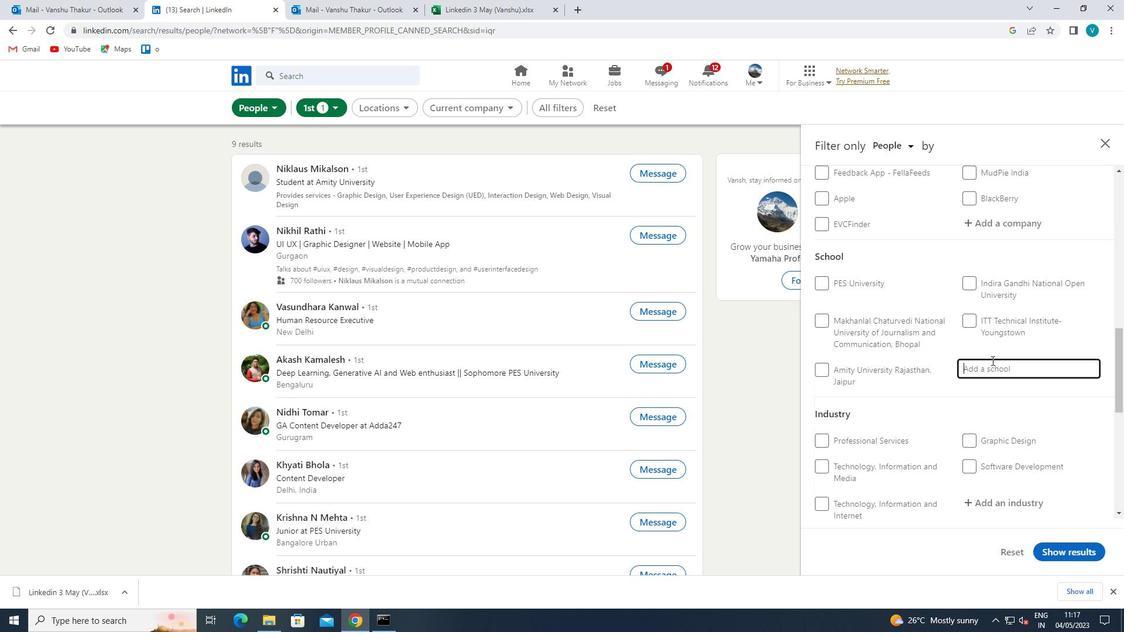 
Action: Key pressed <Key.shift>THE<Key.space><Key.shift>INTERIOR<Key.space>
Screenshot: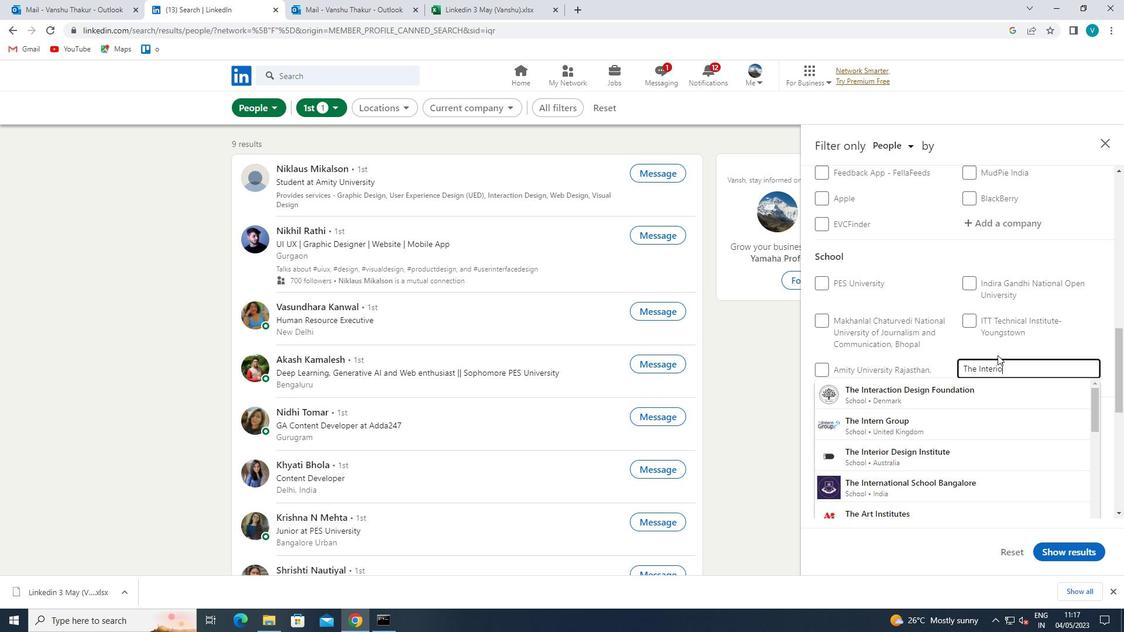 
Action: Mouse moved to (971, 390)
Screenshot: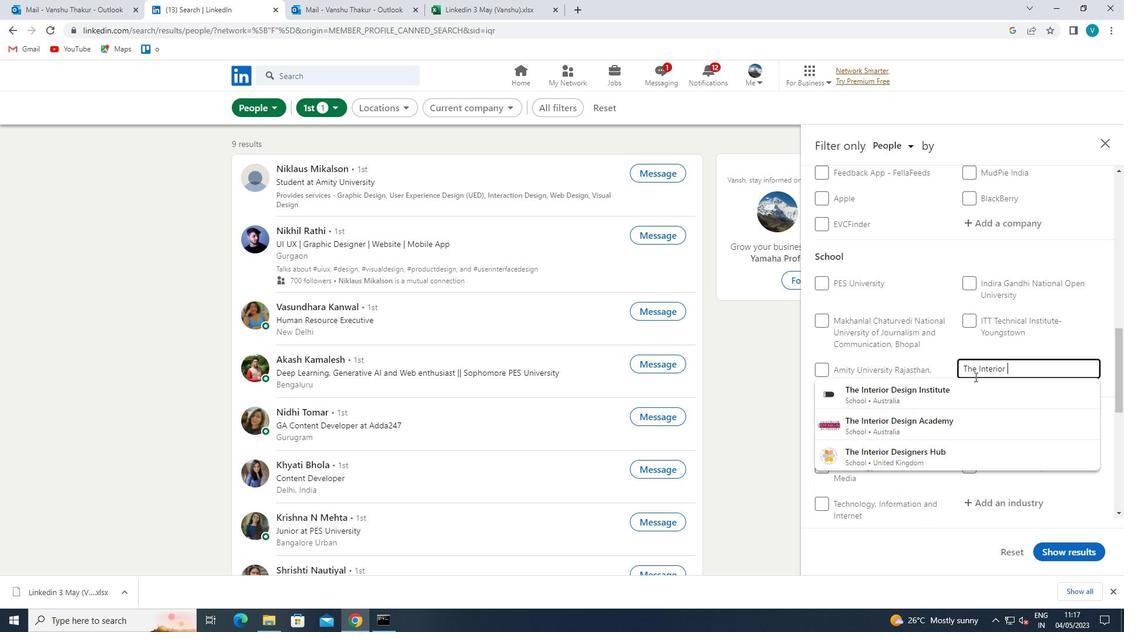 
Action: Mouse pressed left at (971, 390)
Screenshot: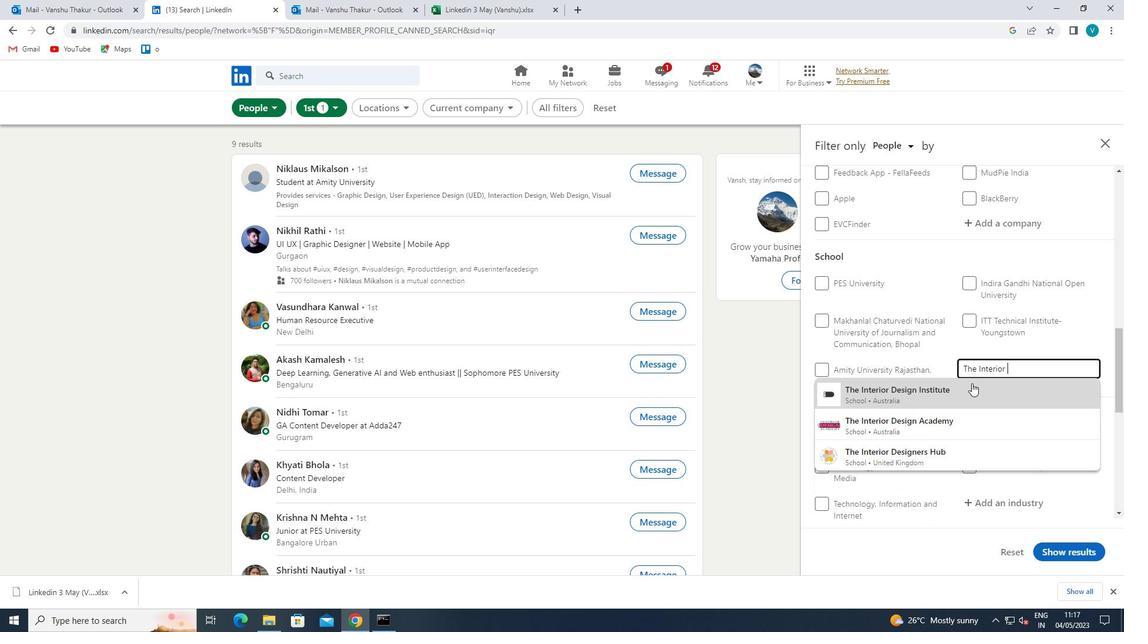 
Action: Mouse scrolled (971, 389) with delta (0, 0)
Screenshot: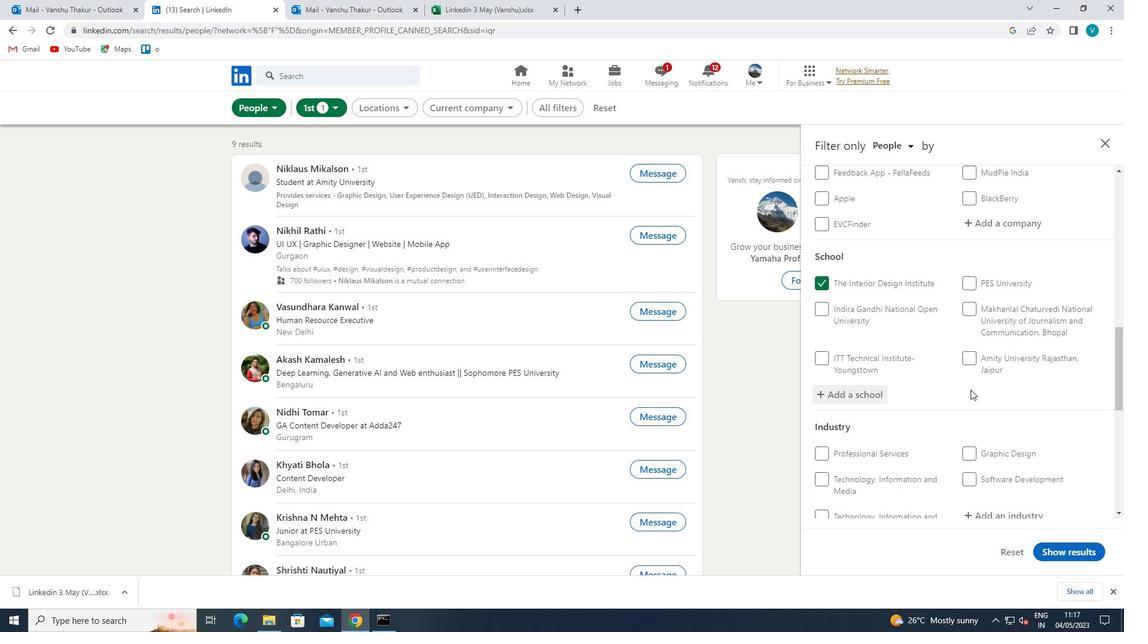 
Action: Mouse scrolled (971, 389) with delta (0, 0)
Screenshot: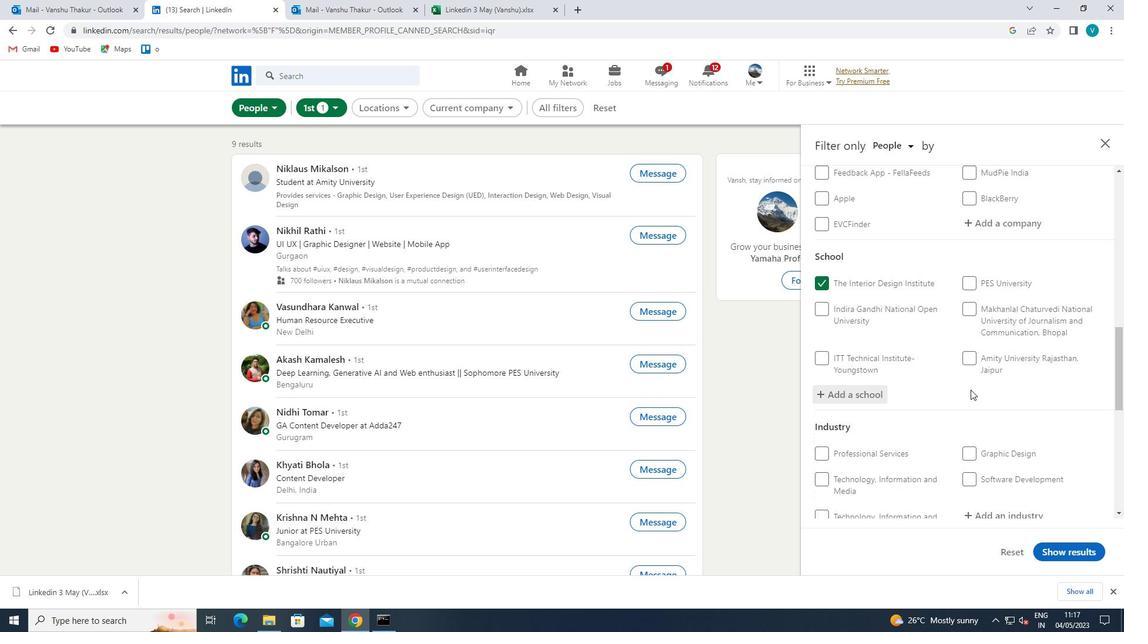 
Action: Mouse moved to (971, 390)
Screenshot: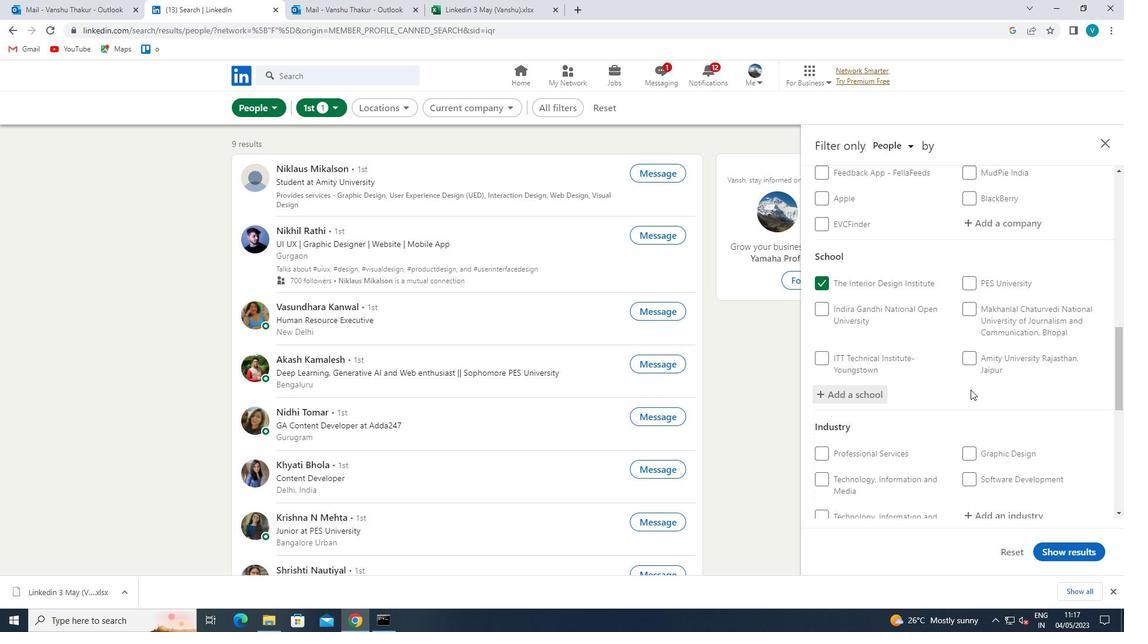 
Action: Mouse scrolled (971, 390) with delta (0, 0)
Screenshot: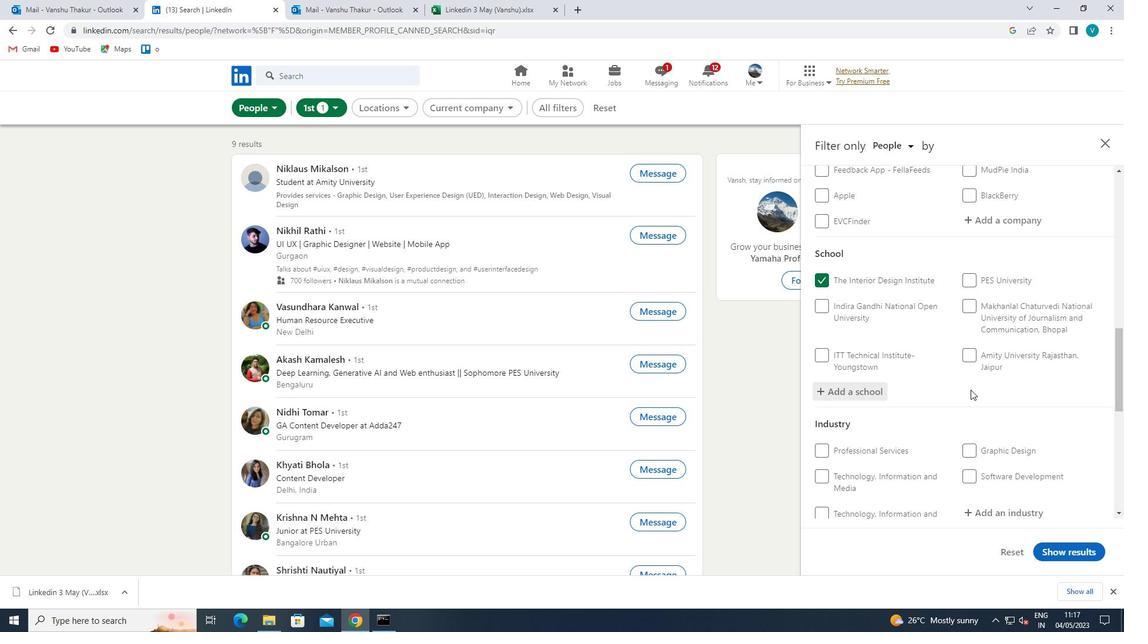 
Action: Mouse moved to (1020, 331)
Screenshot: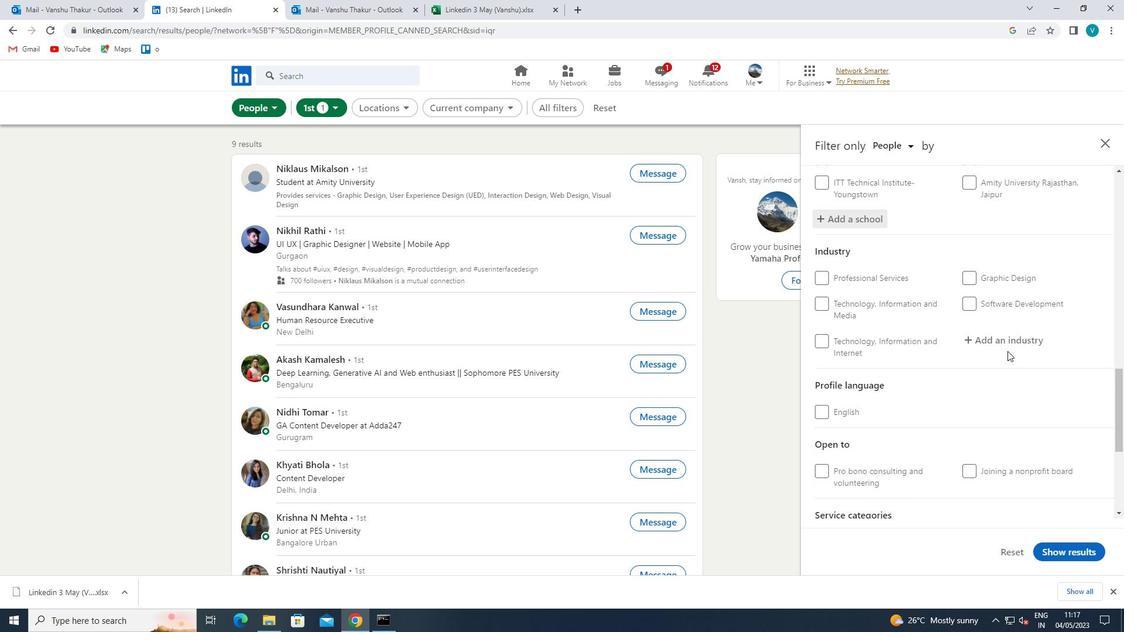 
Action: Mouse pressed left at (1020, 331)
Screenshot: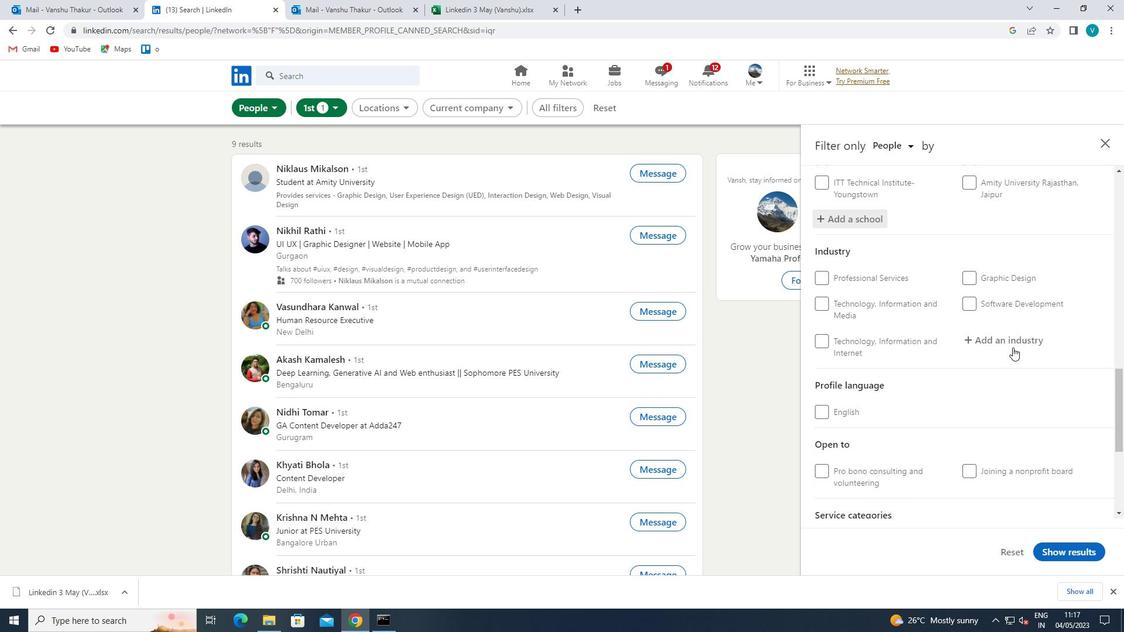 
Action: Mouse moved to (1016, 332)
Screenshot: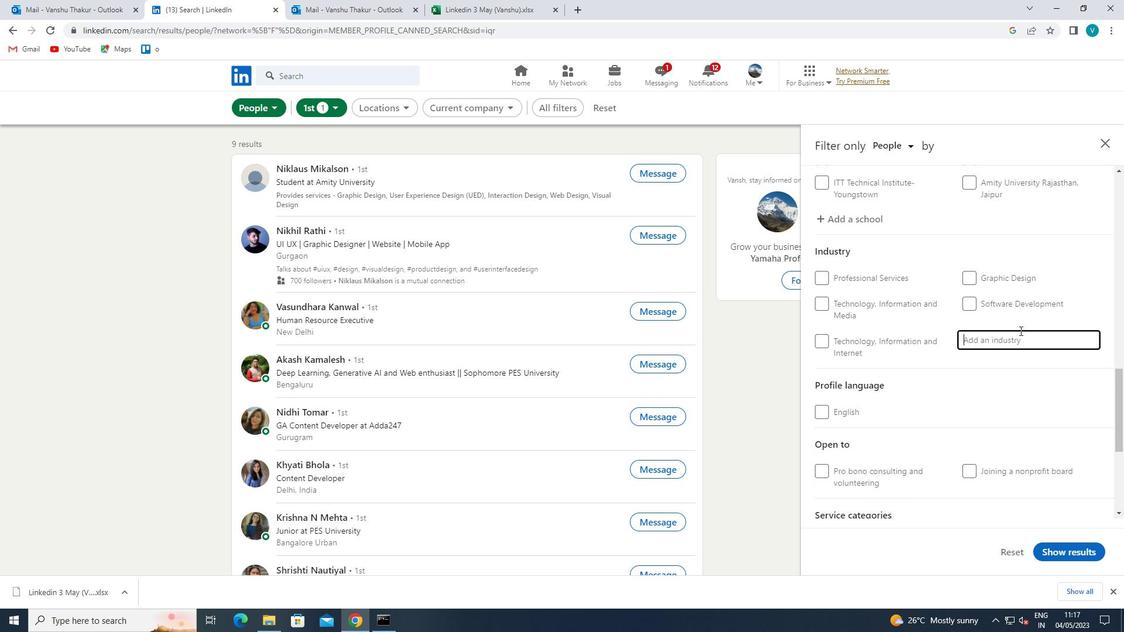 
Action: Key pressed <Key.shift>REATIL<Key.space><Key.backspace><Key.backspace><Key.backspace><Key.backspace><Key.backspace>TAIL<Key.space>
Screenshot: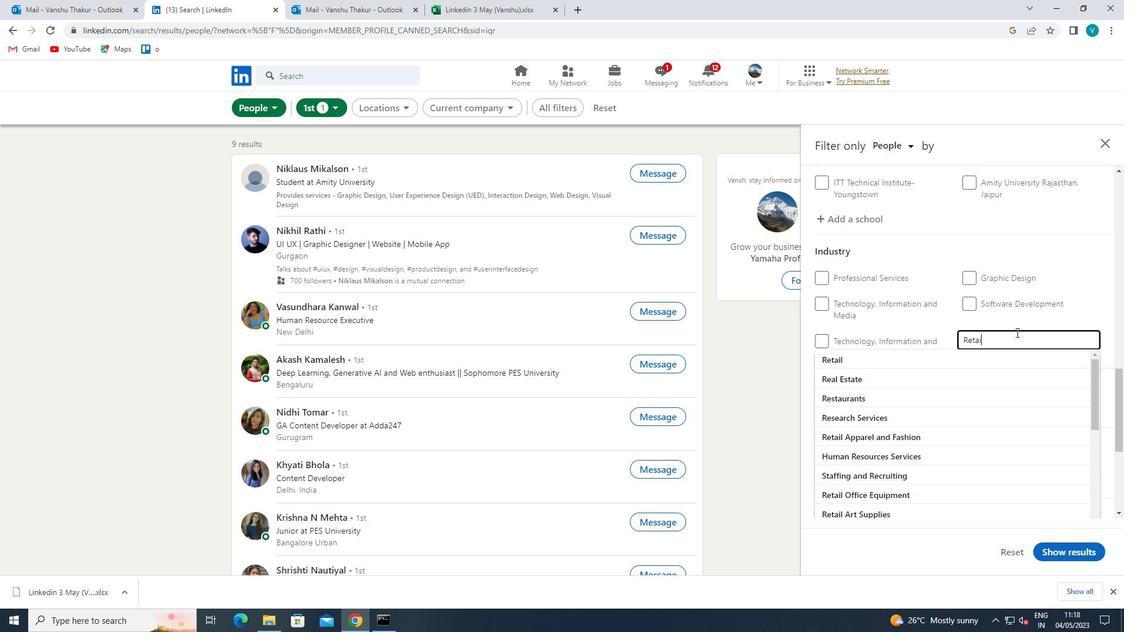 
Action: Mouse moved to (907, 474)
Screenshot: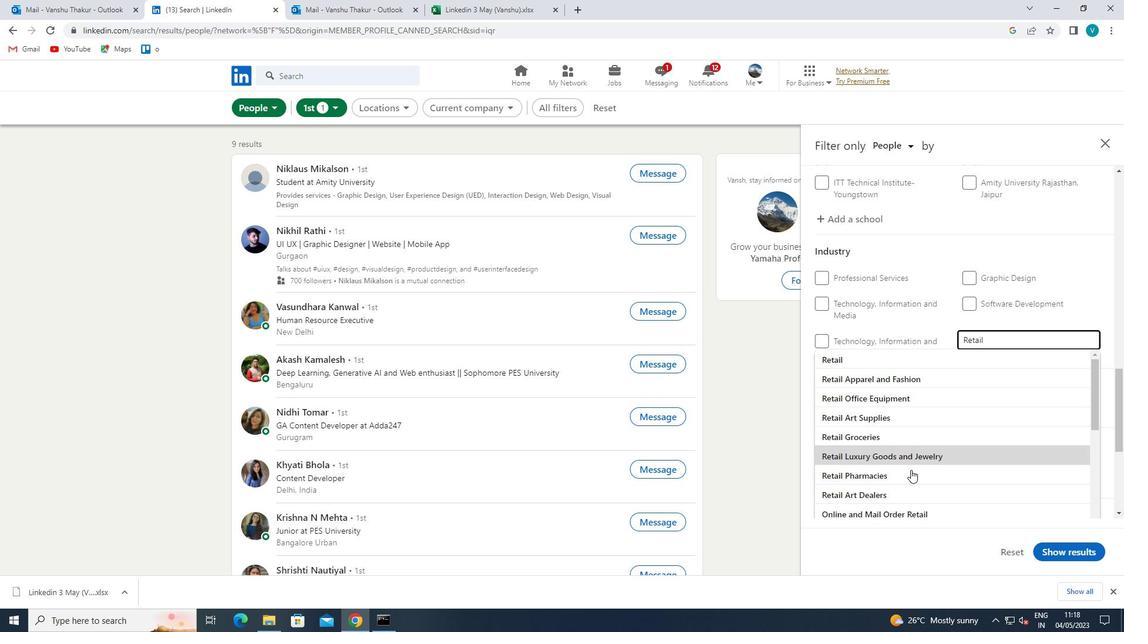 
Action: Mouse pressed left at (907, 474)
Screenshot: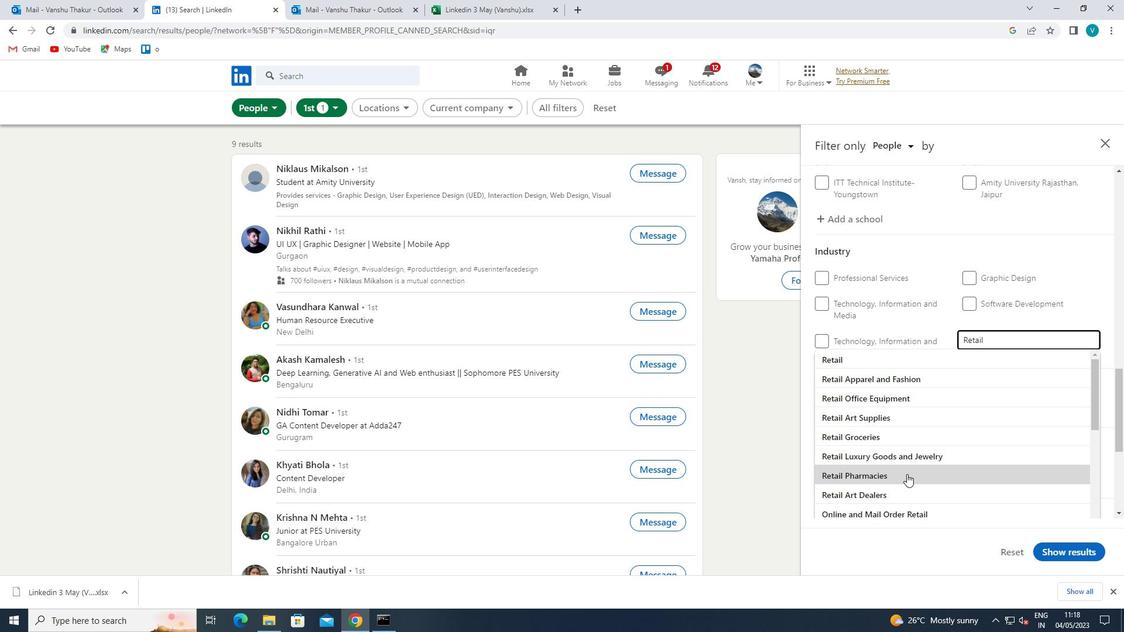 
Action: Mouse scrolled (907, 473) with delta (0, 0)
Screenshot: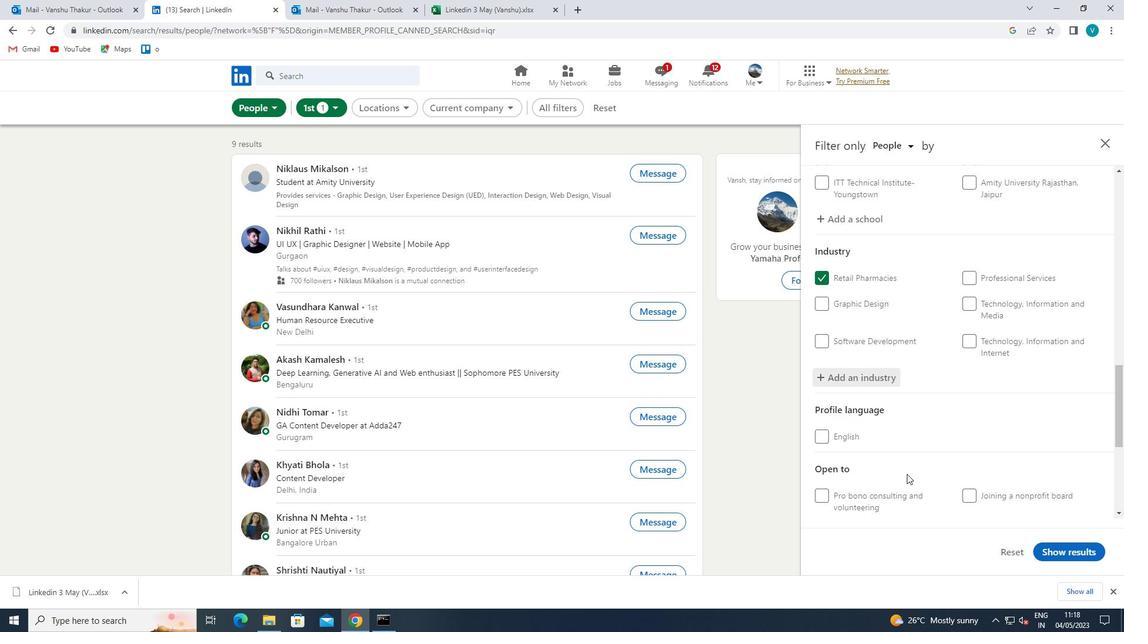 
Action: Mouse scrolled (907, 473) with delta (0, 0)
Screenshot: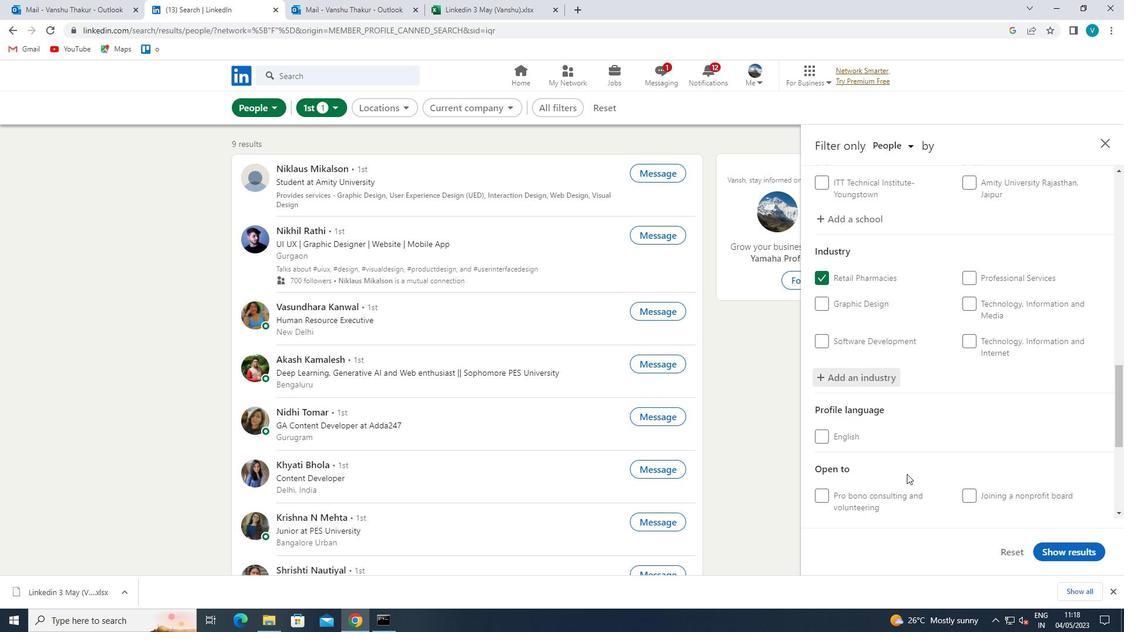 
Action: Mouse scrolled (907, 473) with delta (0, 0)
Screenshot: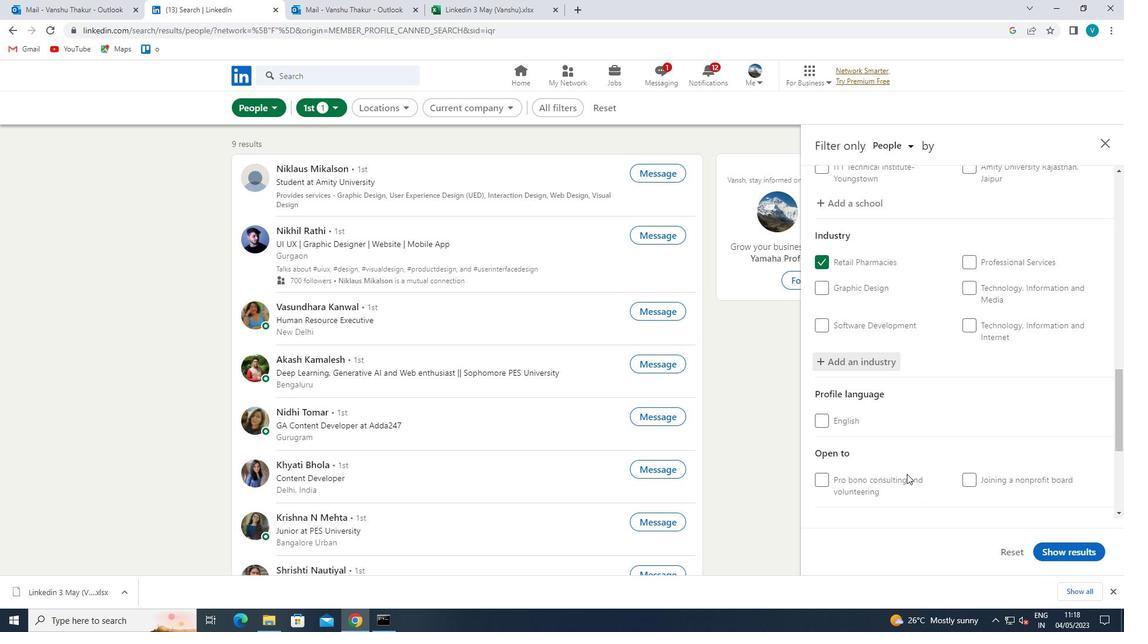 
Action: Mouse scrolled (907, 473) with delta (0, 0)
Screenshot: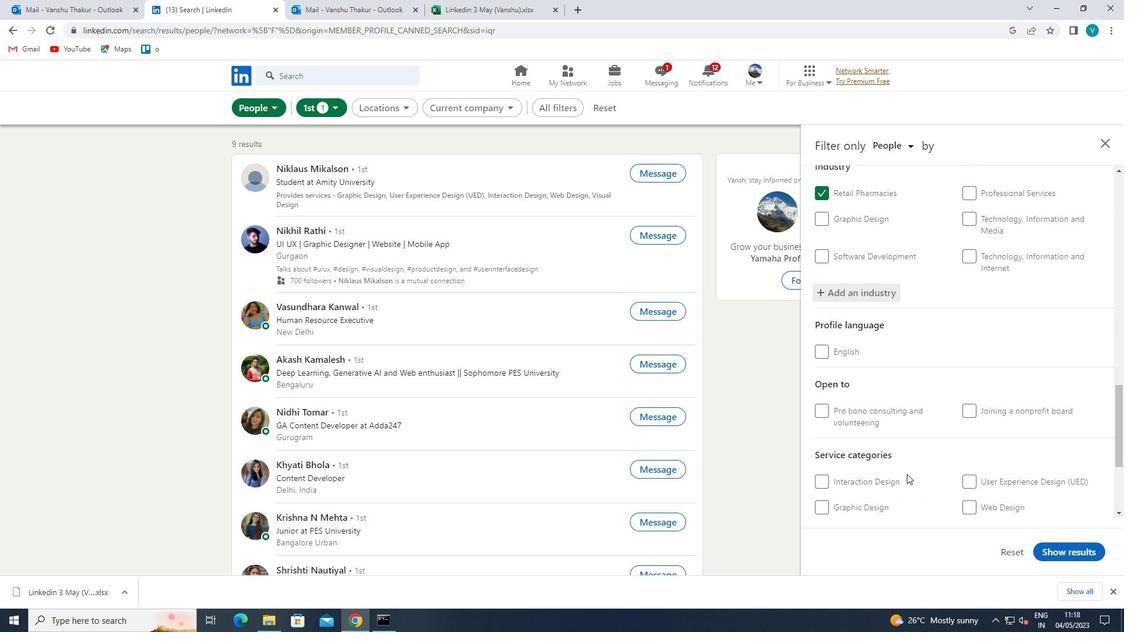
Action: Mouse moved to (907, 474)
Screenshot: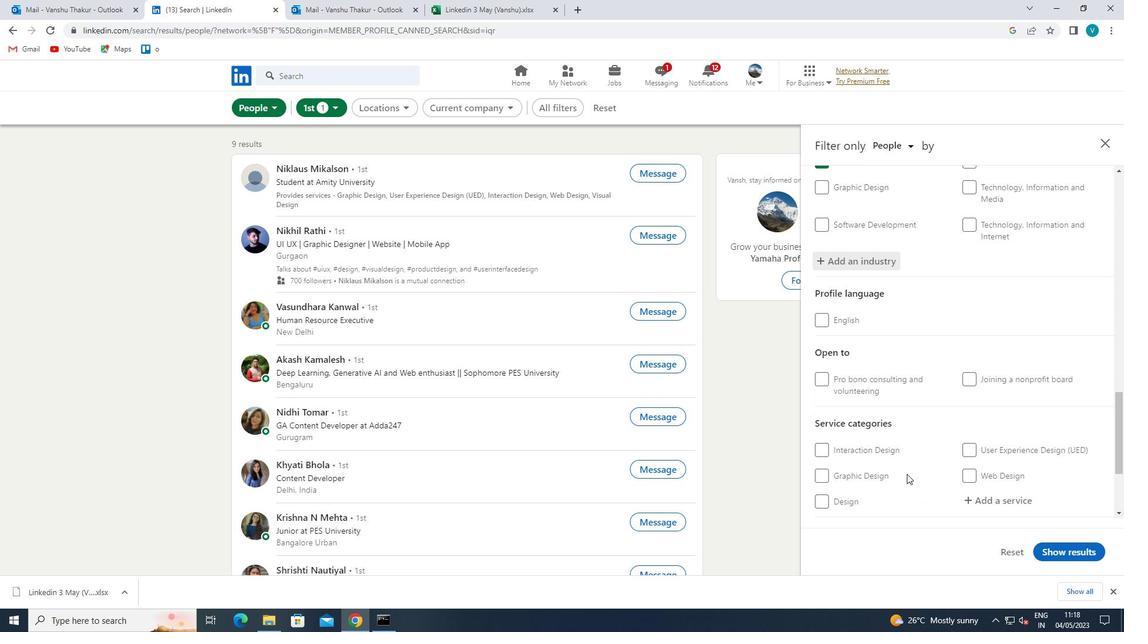 
Action: Mouse scrolled (907, 473) with delta (0, 0)
Screenshot: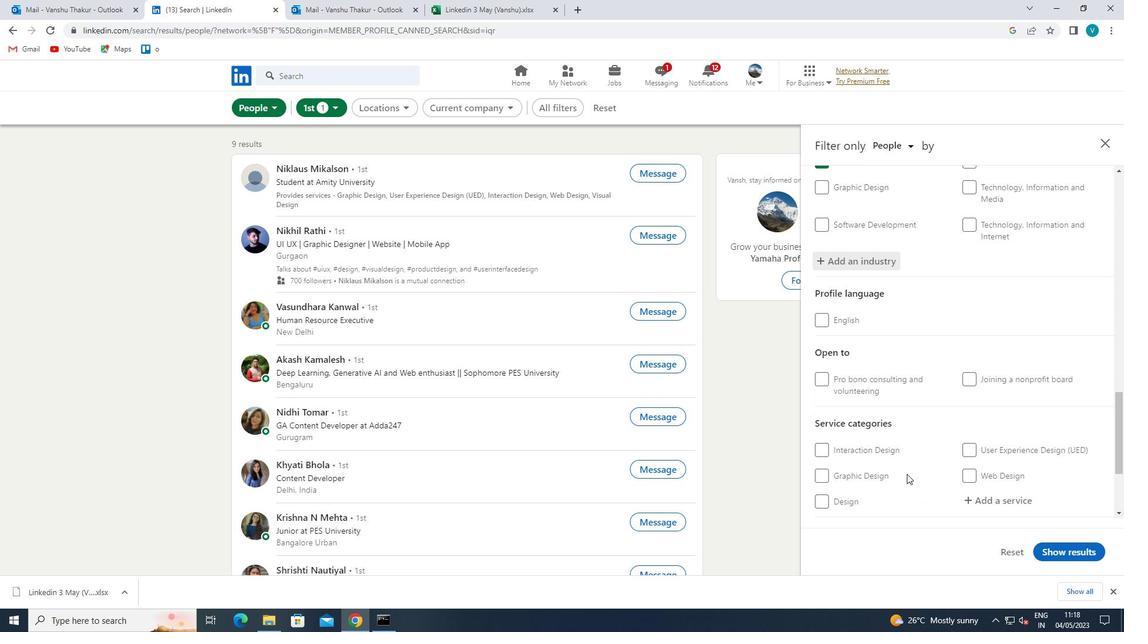 
Action: Mouse moved to (996, 354)
Screenshot: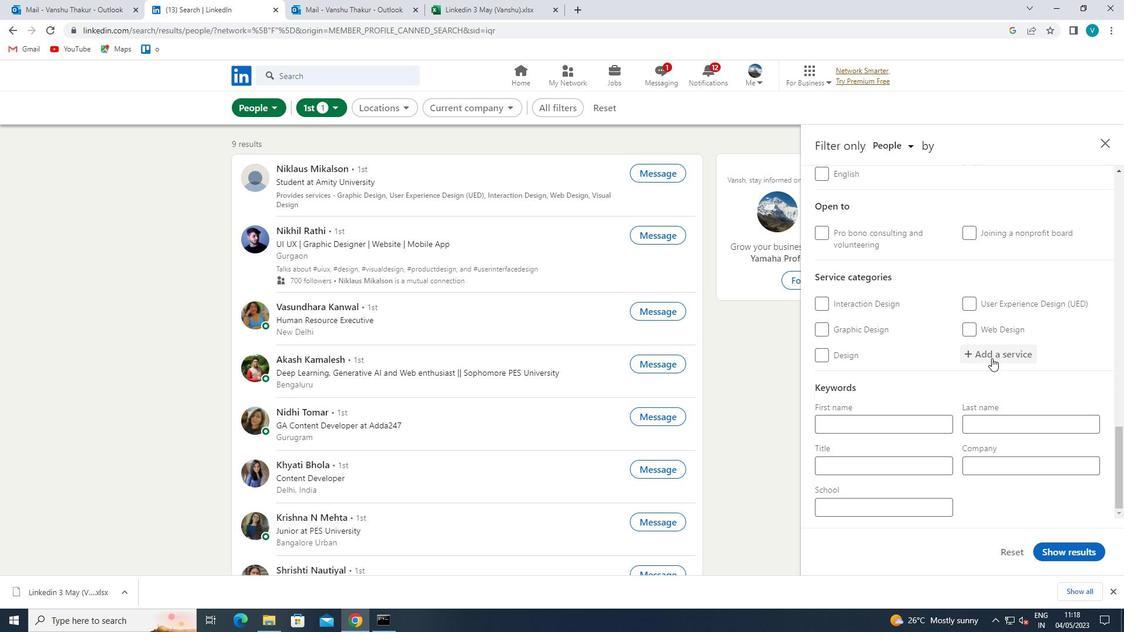 
Action: Mouse pressed left at (996, 354)
Screenshot: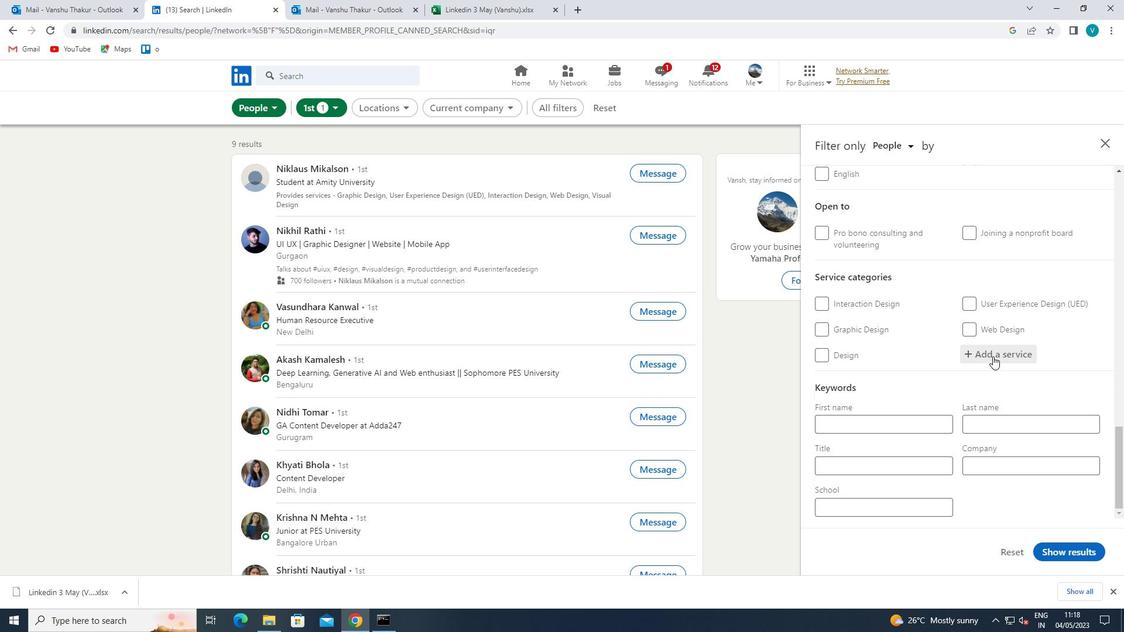 
Action: Mouse moved to (991, 357)
Screenshot: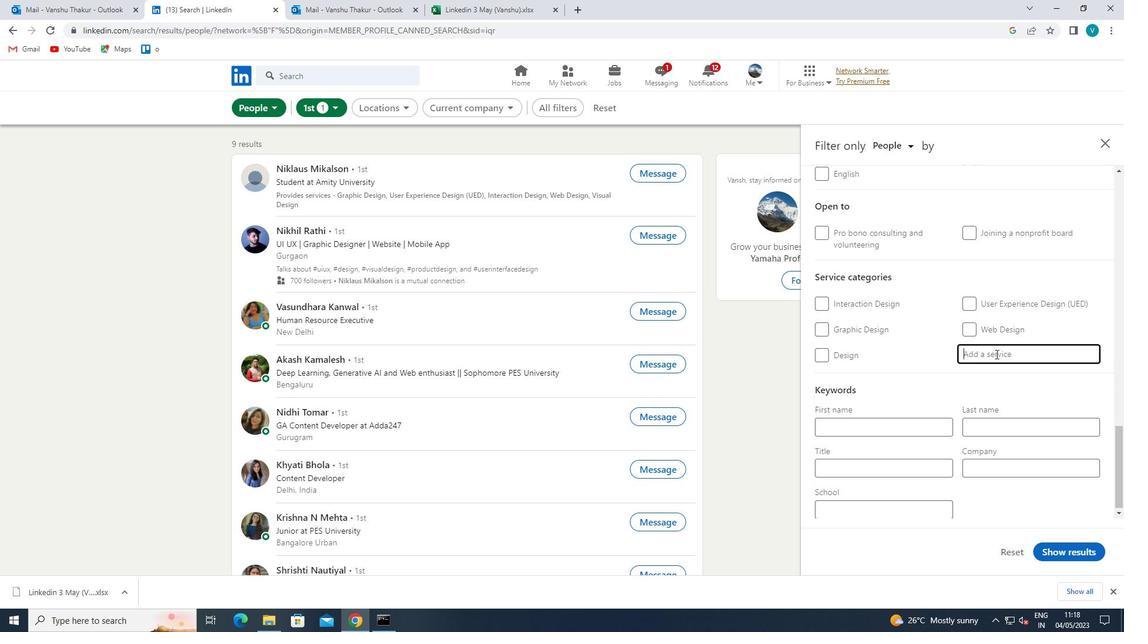 
Action: Key pressed I<Key.shift>OS<Key.space>
Screenshot: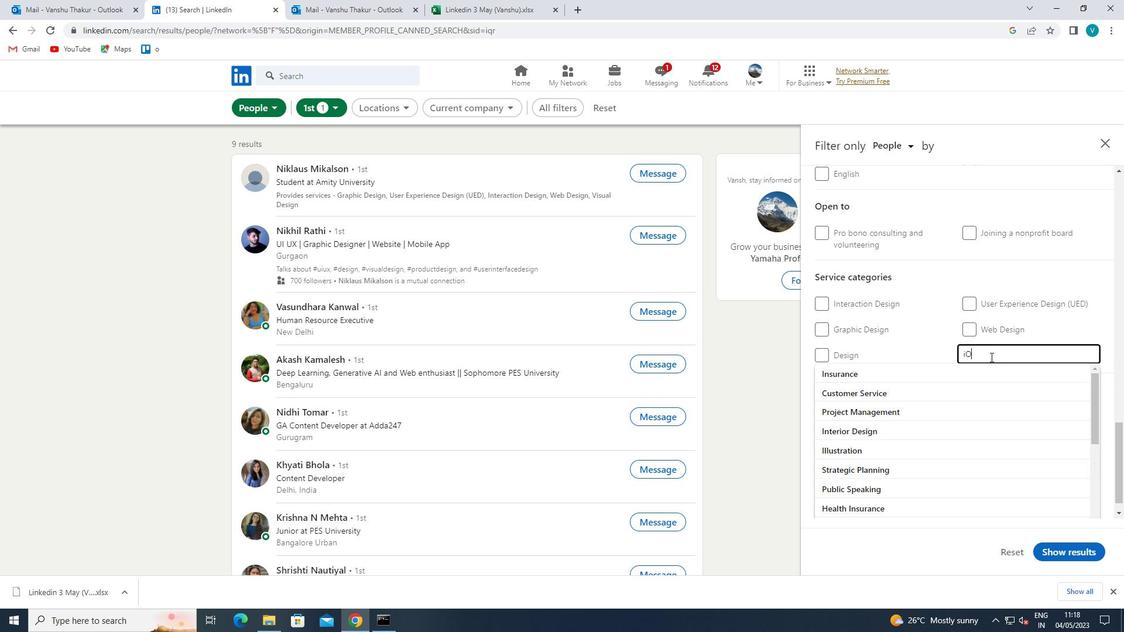 
Action: Mouse moved to (971, 367)
Screenshot: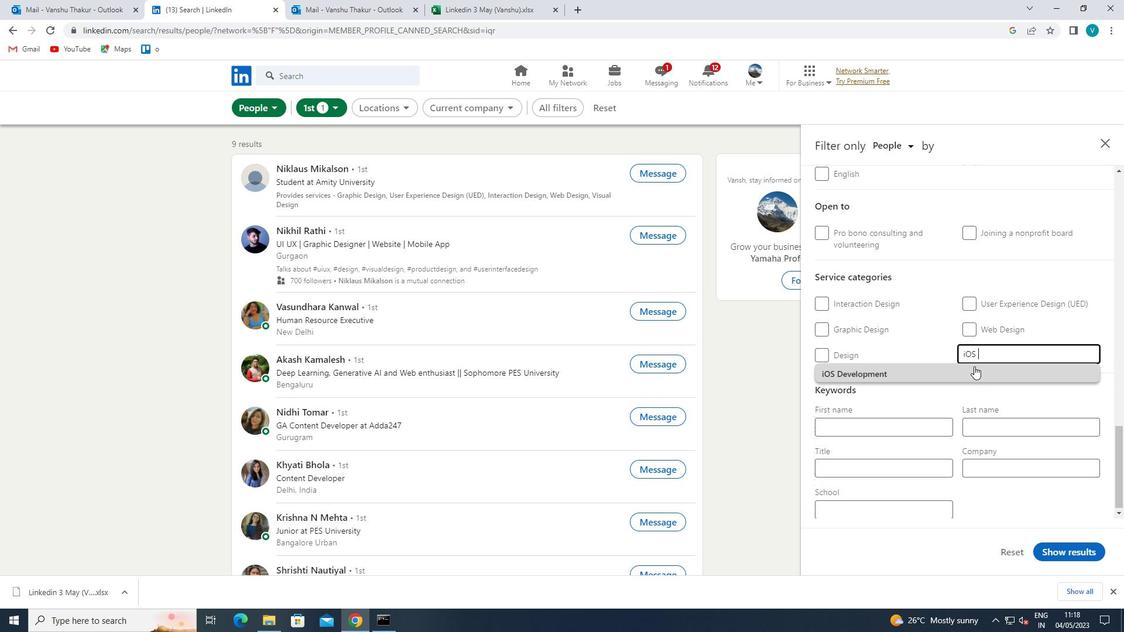 
Action: Mouse pressed left at (971, 367)
Screenshot: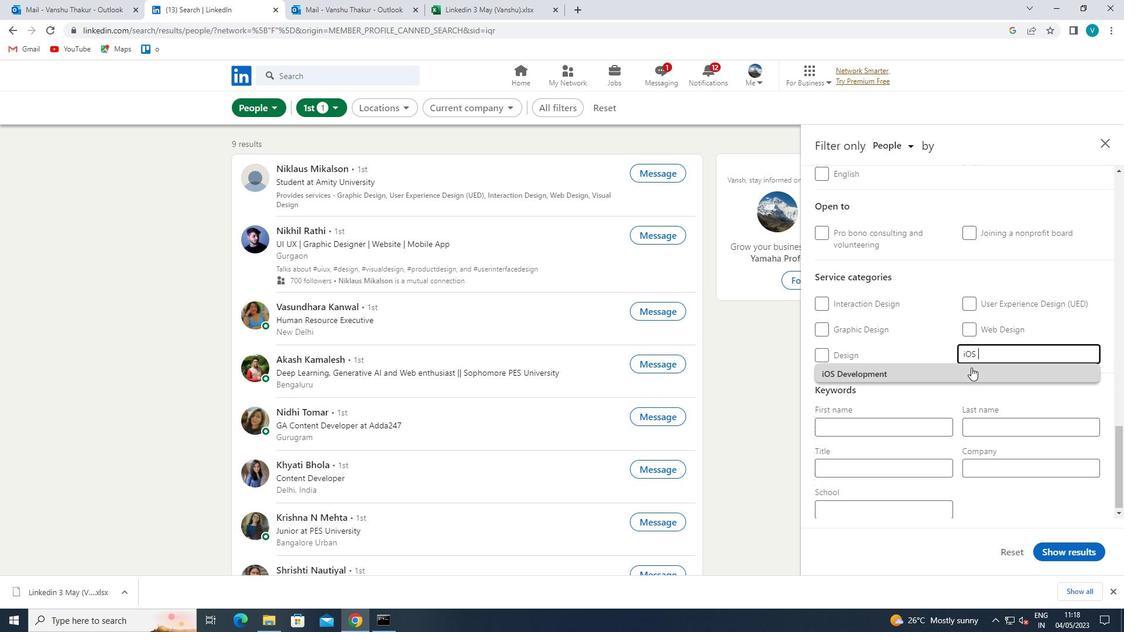 
Action: Mouse scrolled (971, 367) with delta (0, 0)
Screenshot: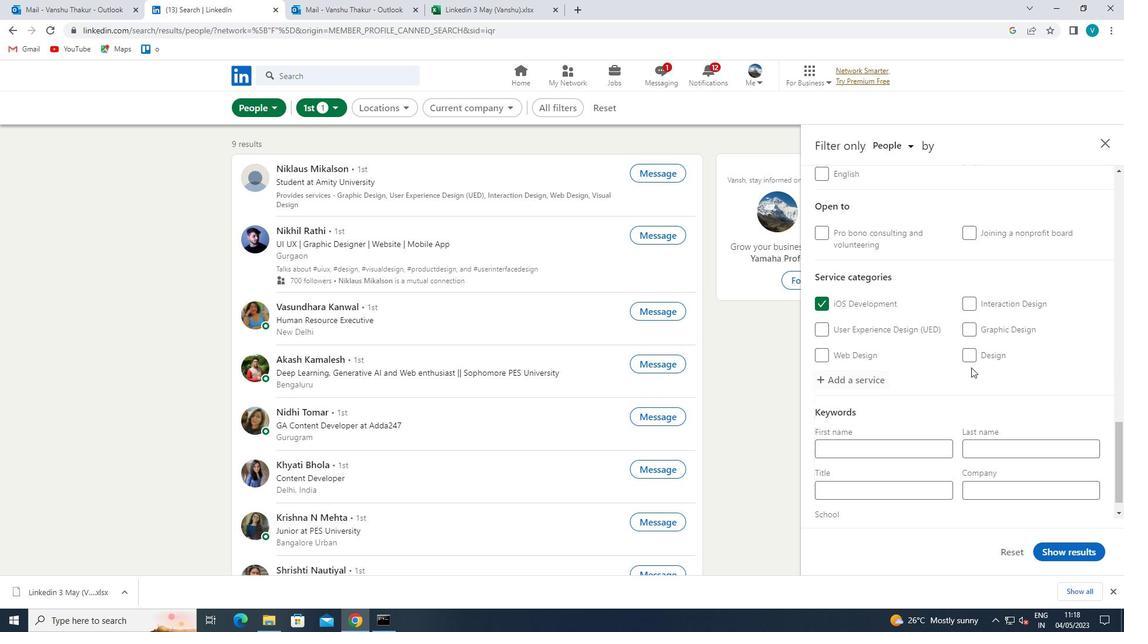 
Action: Mouse scrolled (971, 367) with delta (0, 0)
Screenshot: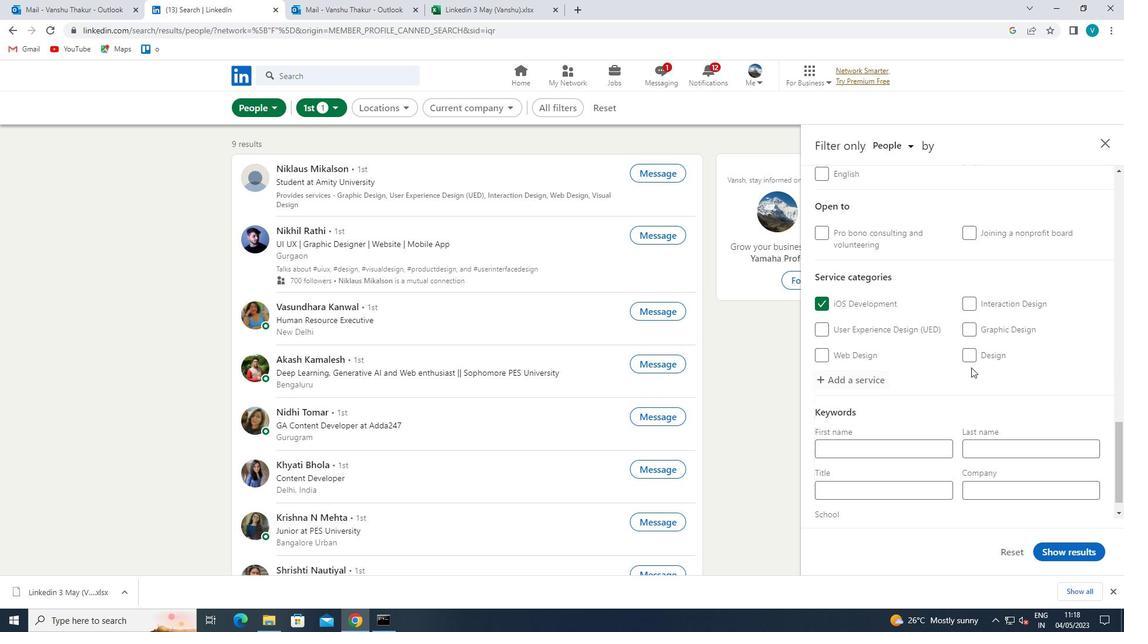 
Action: Mouse scrolled (971, 367) with delta (0, 0)
Screenshot: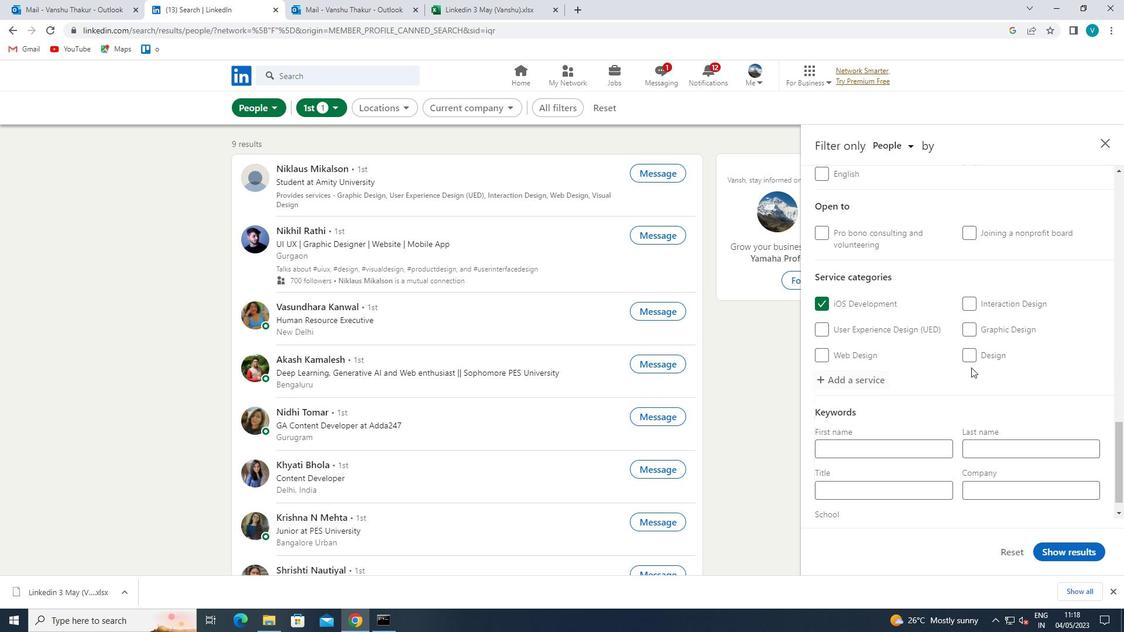 
Action: Mouse moved to (931, 449)
Screenshot: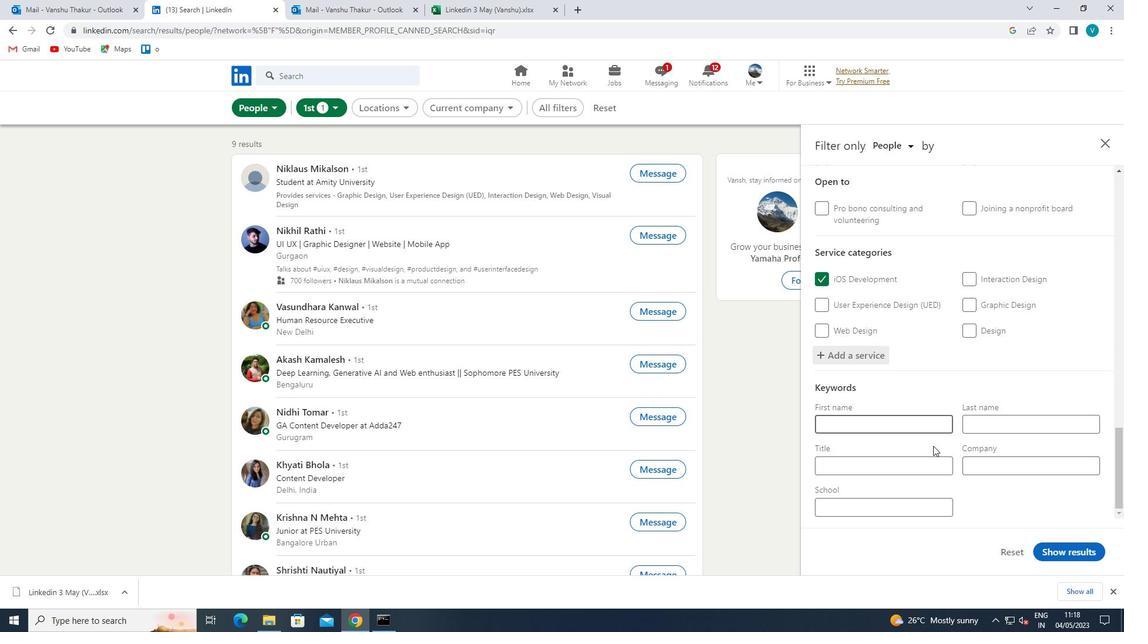 
Action: Mouse pressed left at (931, 449)
Screenshot: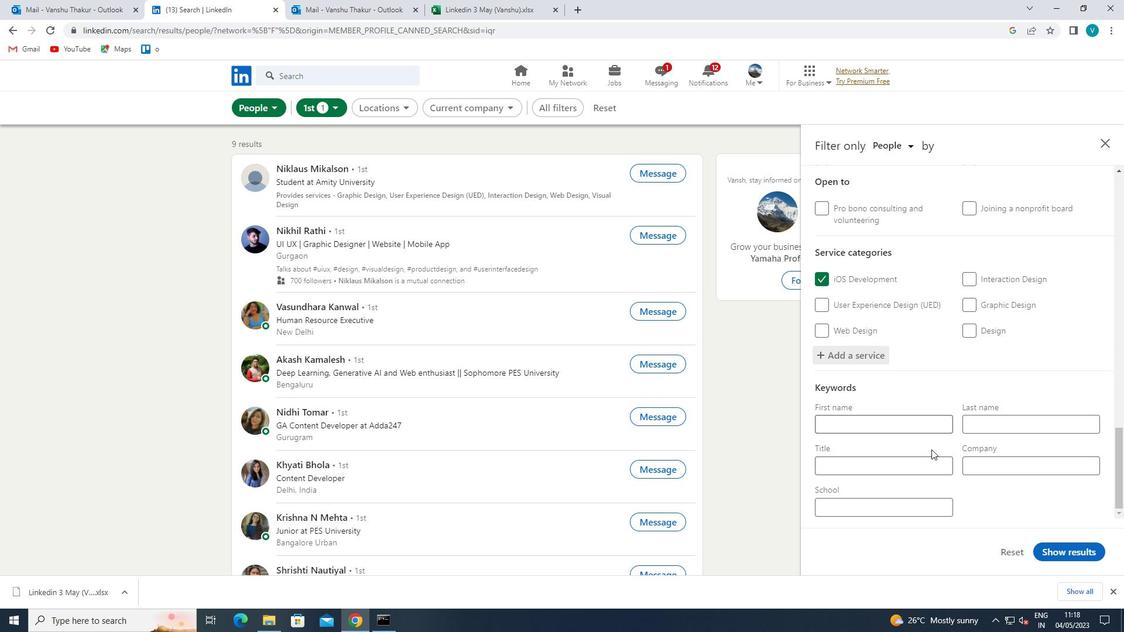 
Action: Key pressed <Key.shift>ORGANIZER<Key.space>
Screenshot: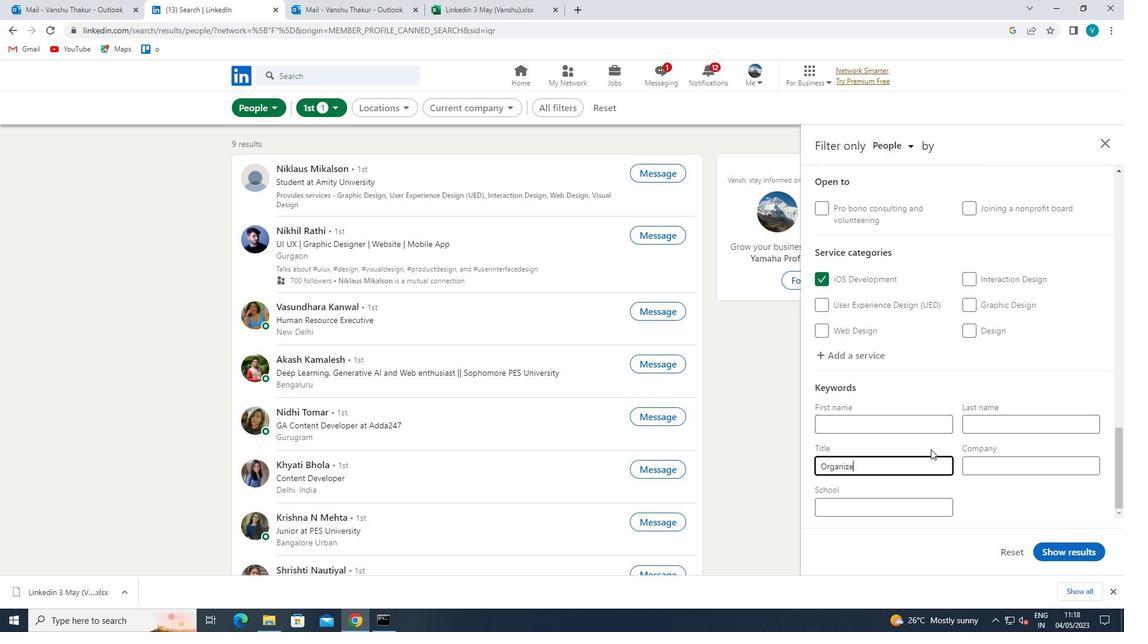 
Action: Mouse moved to (1084, 545)
Screenshot: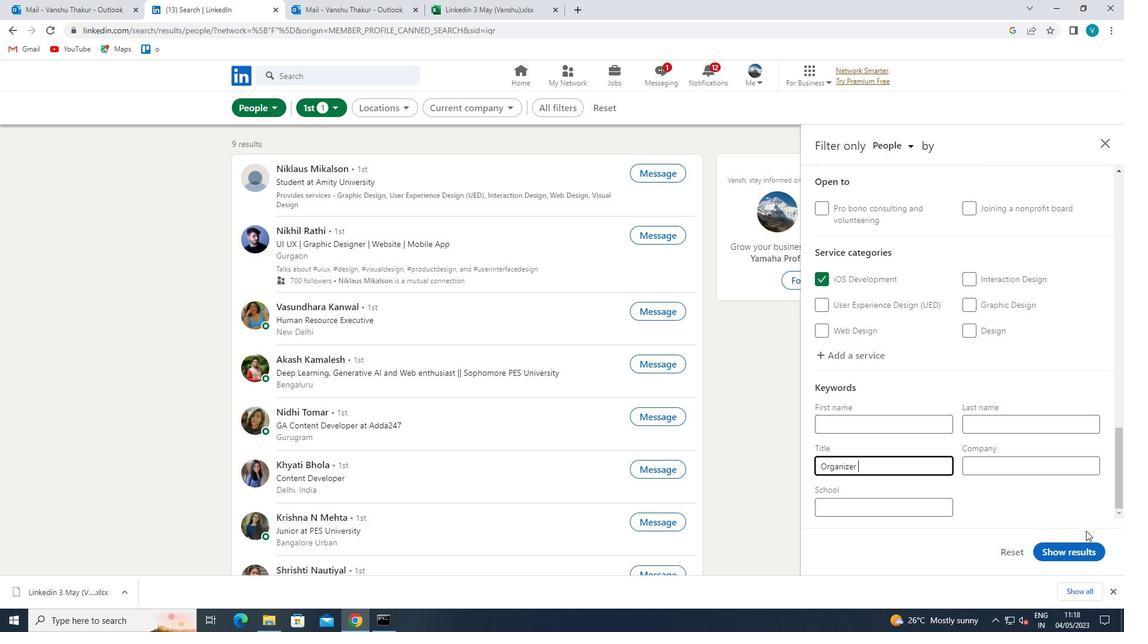 
Action: Mouse pressed left at (1084, 545)
Screenshot: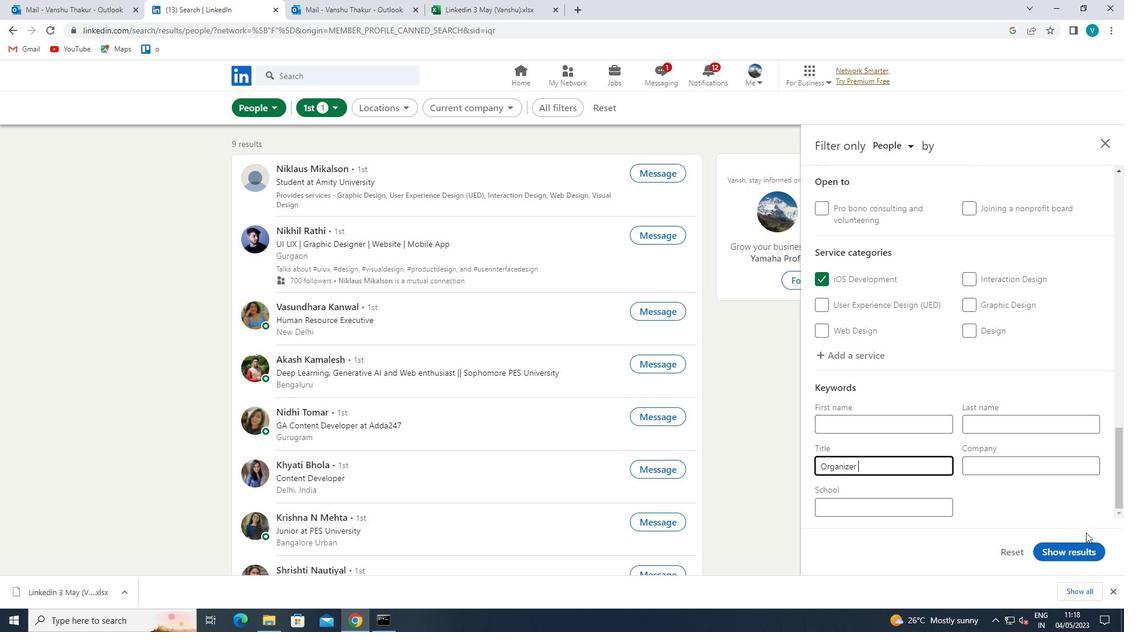
Action: Mouse moved to (1084, 545)
Screenshot: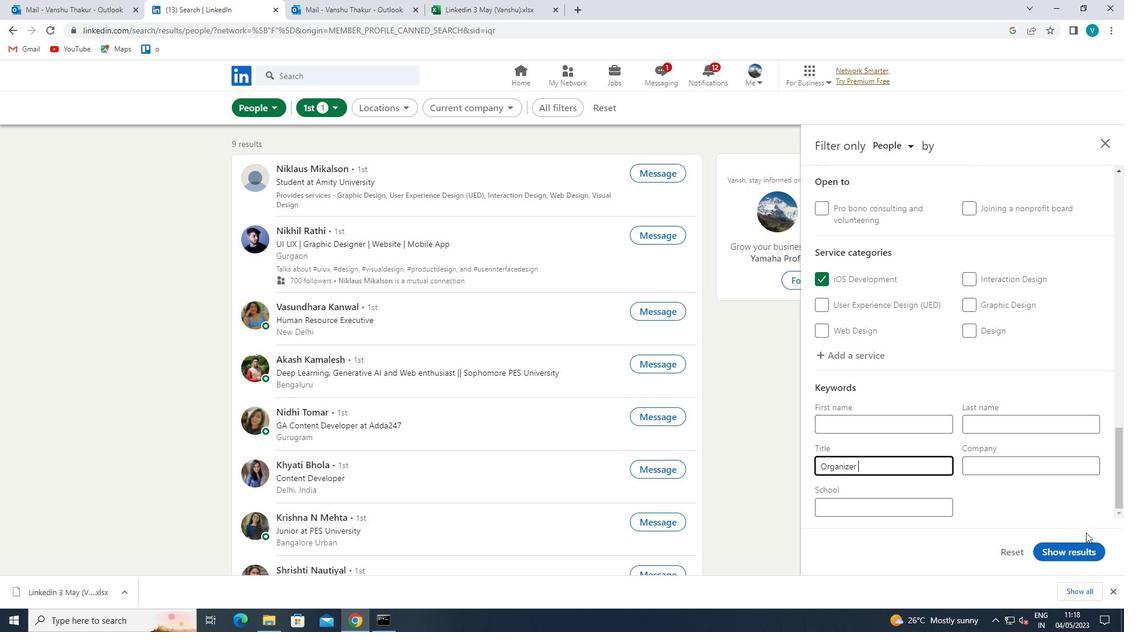 
